 Task: Look for space in Jaral del Progreso, Mexico from 4th June, 2023 to 8th June, 2023 for 2 adults in price range Rs.8000 to Rs.16000. Place can be private room with 1  bedroom having 1 bed and 1 bathroom. Property type can be house, flat, guest house, hotel. Booking option can be shelf check-in. Required host language is English.
Action: Mouse moved to (490, 126)
Screenshot: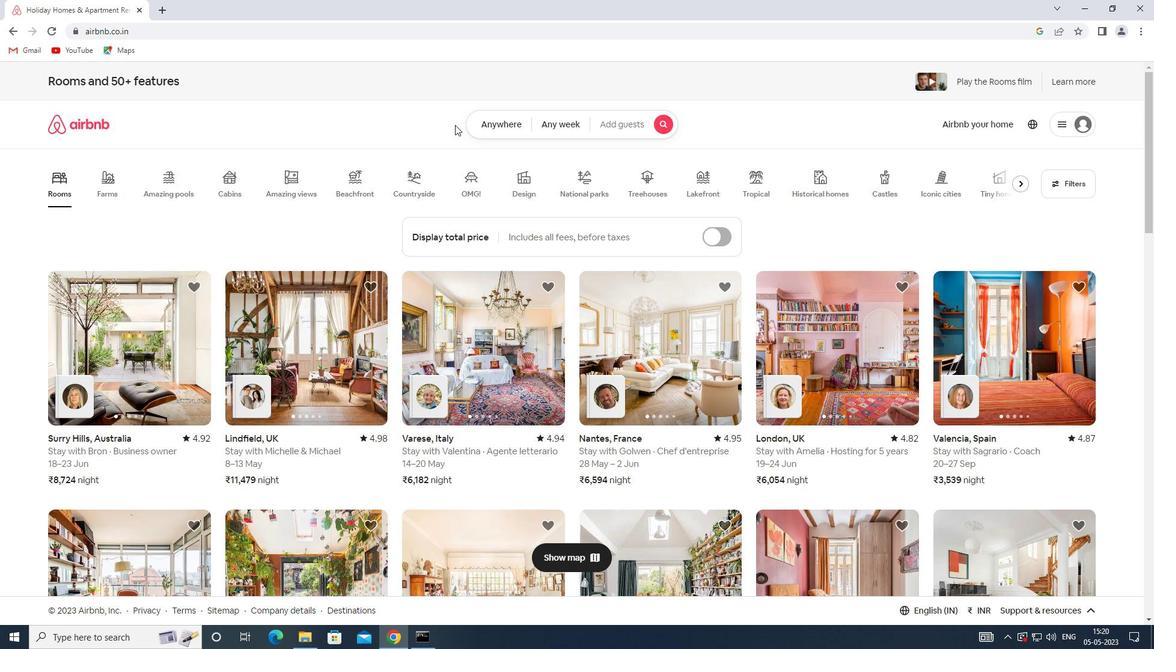 
Action: Mouse pressed left at (490, 126)
Screenshot: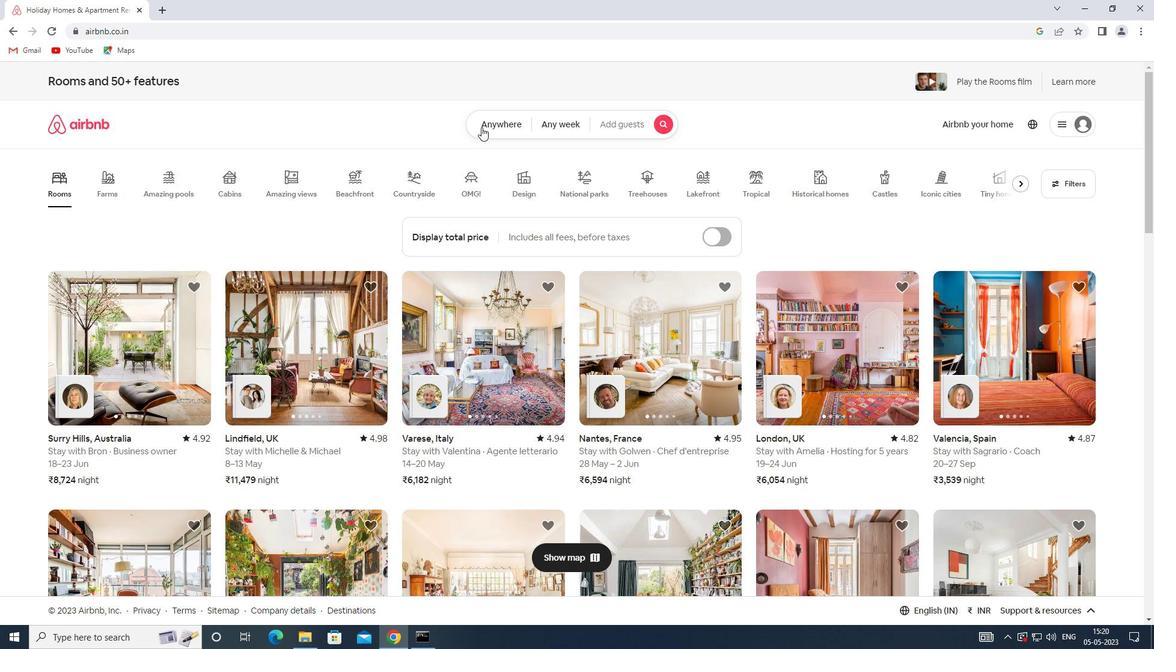 
Action: Mouse moved to (431, 164)
Screenshot: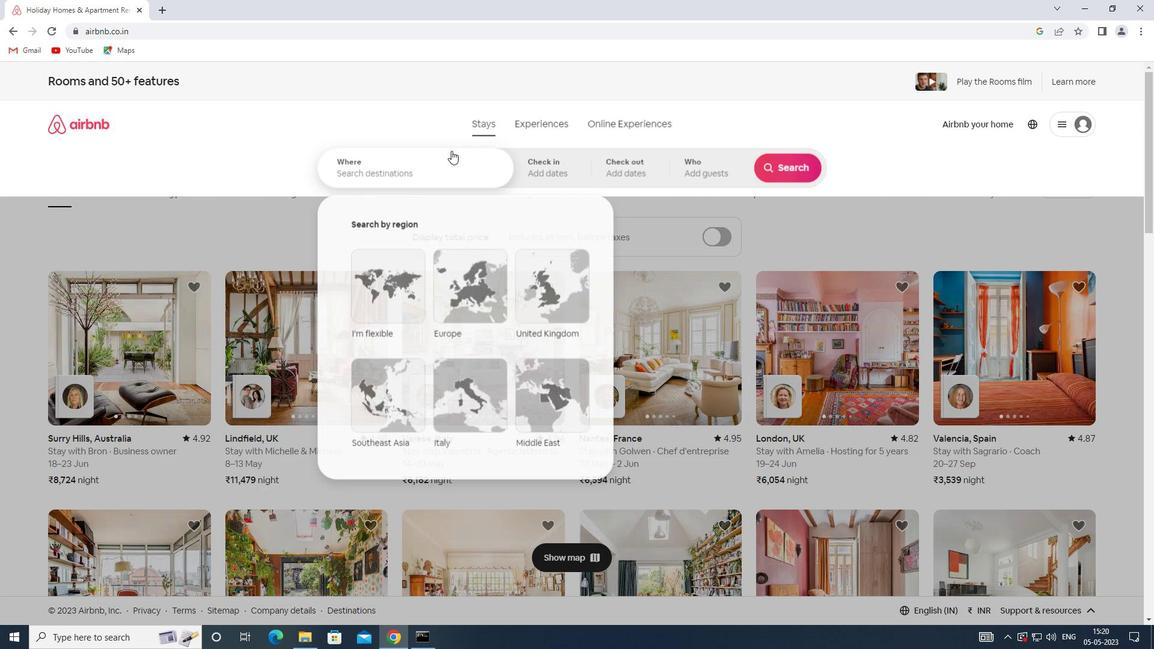 
Action: Mouse pressed left at (431, 164)
Screenshot: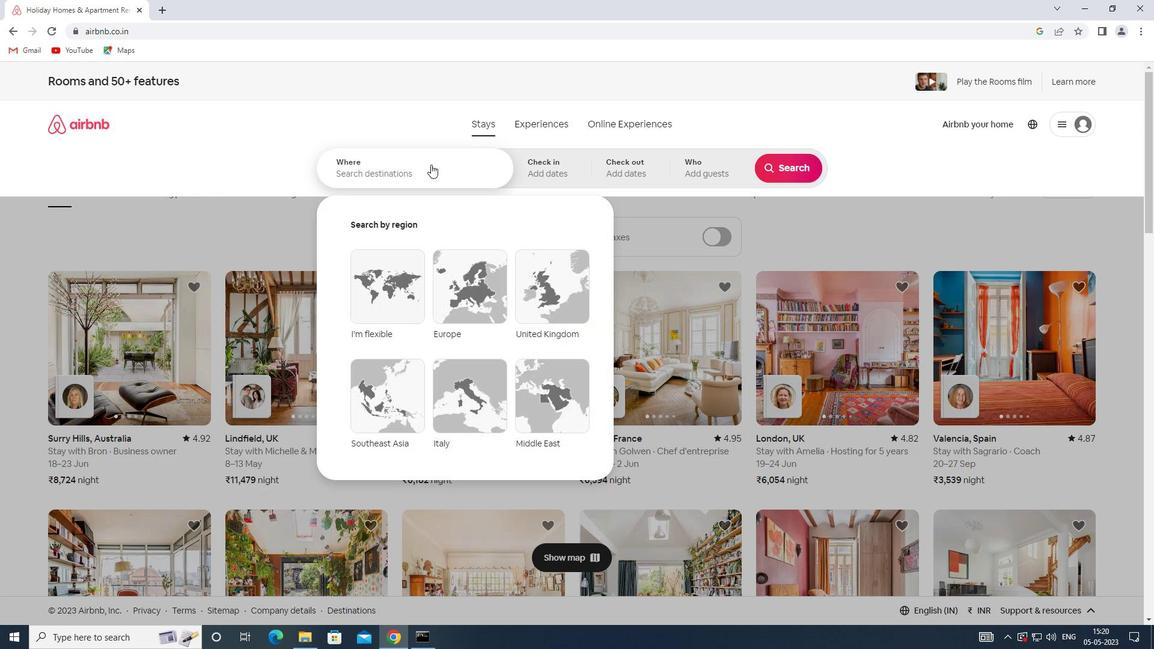 
Action: Key pressed <Key.shift><Key.shift><Key.shift><Key.shift><Key.shift><Key.shift><Key.shift><Key.shift><Key.shift><Key.shift><Key.shift><Key.shift><Key.shift><Key.shift><Key.shift><Key.shift><Key.shift><Key.shift><Key.shift><Key.shift><Key.shift><Key.shift><Key.shift><Key.shift><Key.shift><Key.shift><Key.shift><Key.shift><Key.shift><Key.shift><Key.shift><Key.shift><Key.shift><Key.shift><Key.shift><Key.shift><Key.shift><Key.shift><Key.shift><Key.shift><Key.shift><Key.shift><Key.shift><Key.shift><Key.shift><Key.shift><Key.shift><Key.shift><Key.shift><Key.shift><Key.shift><Key.shift><Key.shift><Key.shift><Key.shift><Key.shift><Key.shift><Key.shift><Key.shift><Key.shift><Key.shift><Key.shift><Key.shift><Key.shift><Key.shift><Key.shift><Key.shift><Key.shift><Key.shift>SPACE<Key.space>IN<Key.space><Key.shift>JARAL<Key.space>DEL<Key.space><Key.shift>PROGRESO,<Key.shift>MEXICO
Screenshot: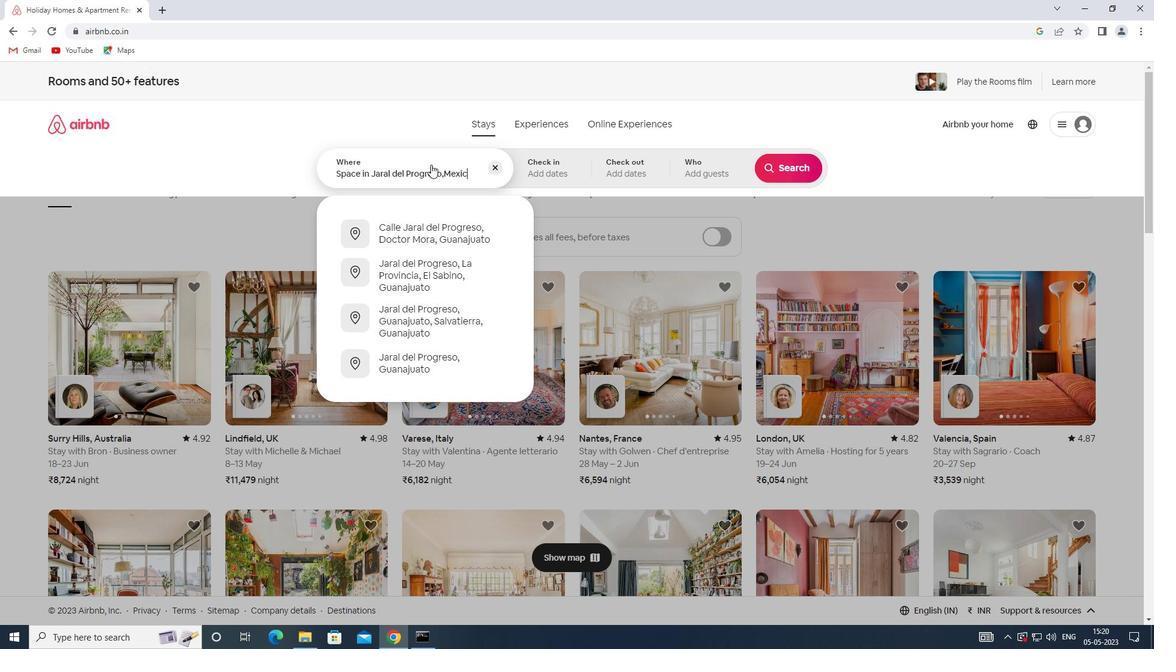 
Action: Mouse moved to (534, 166)
Screenshot: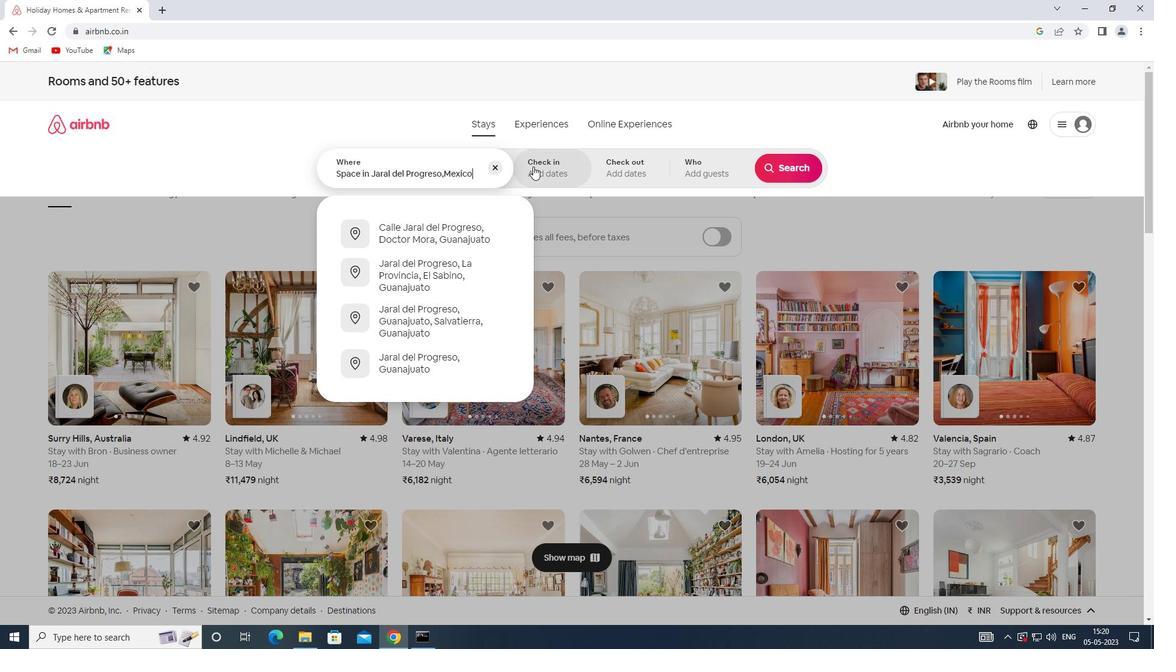 
Action: Mouse pressed left at (534, 166)
Screenshot: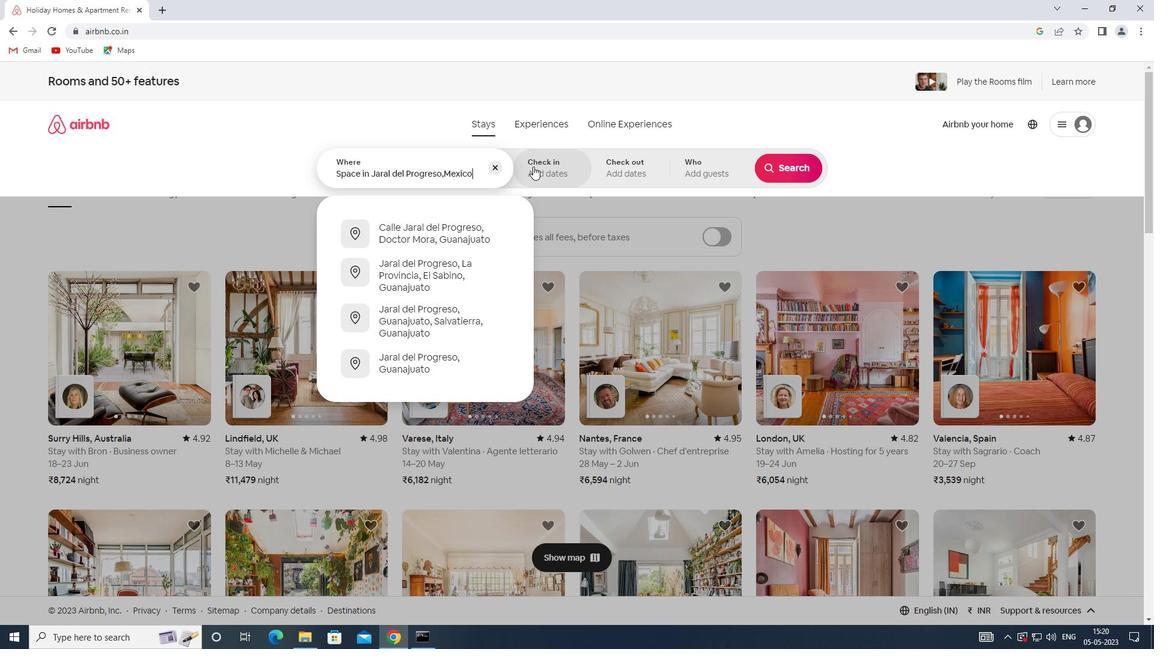 
Action: Mouse moved to (600, 343)
Screenshot: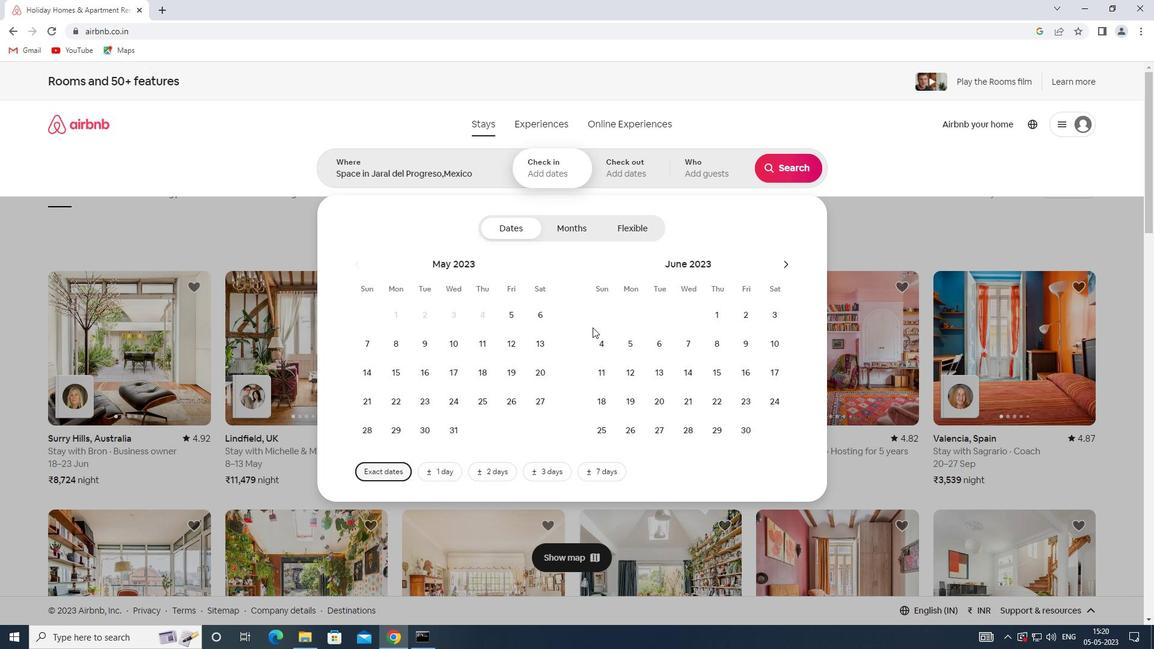 
Action: Mouse pressed left at (600, 343)
Screenshot: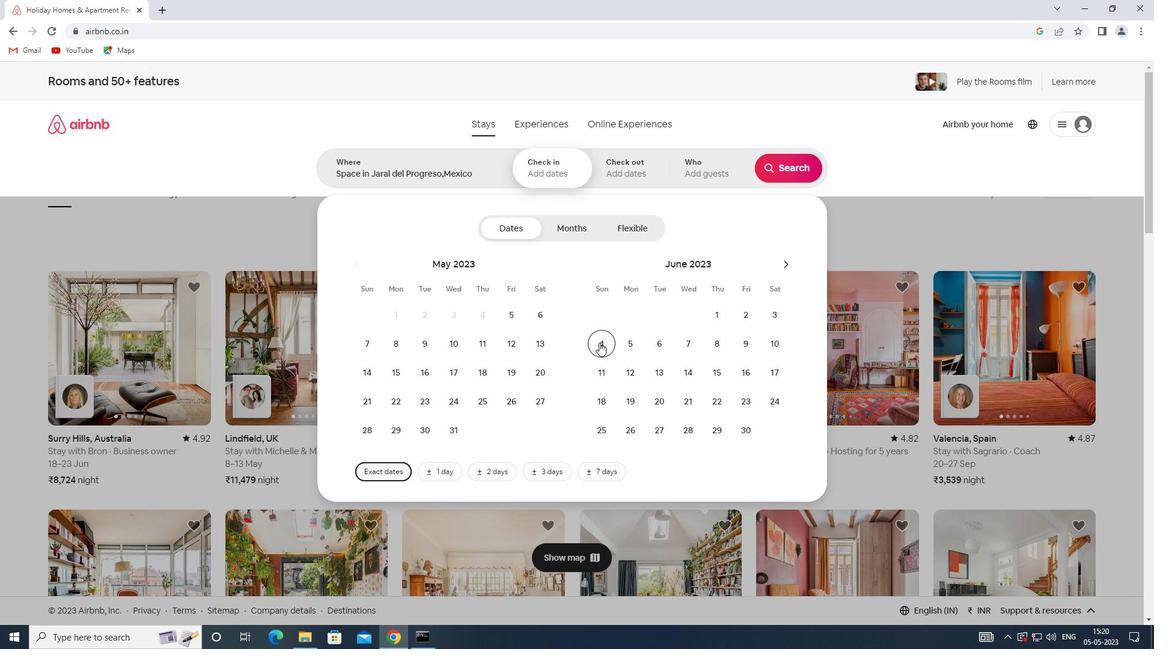 
Action: Mouse moved to (721, 341)
Screenshot: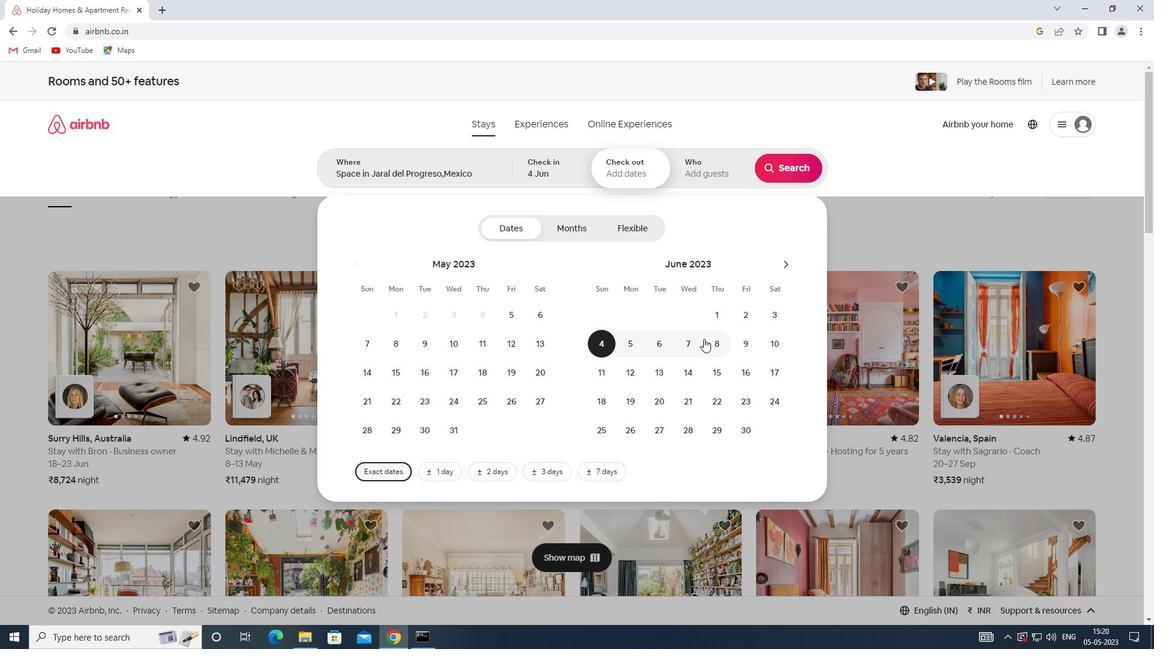 
Action: Mouse pressed left at (721, 341)
Screenshot: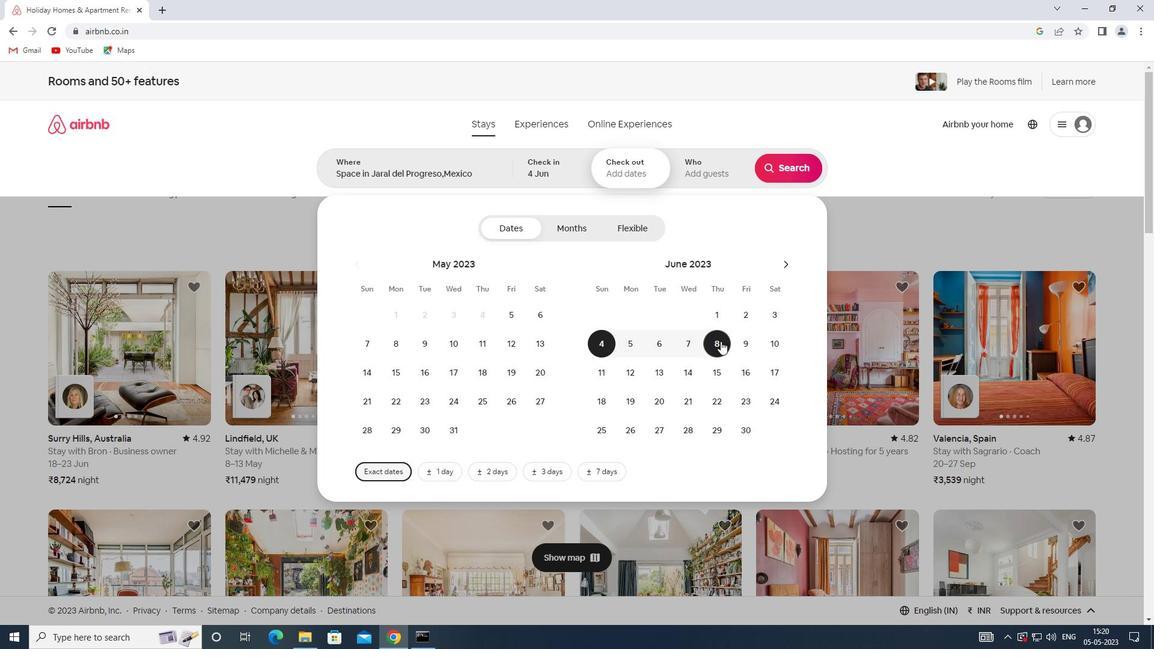 
Action: Mouse moved to (706, 170)
Screenshot: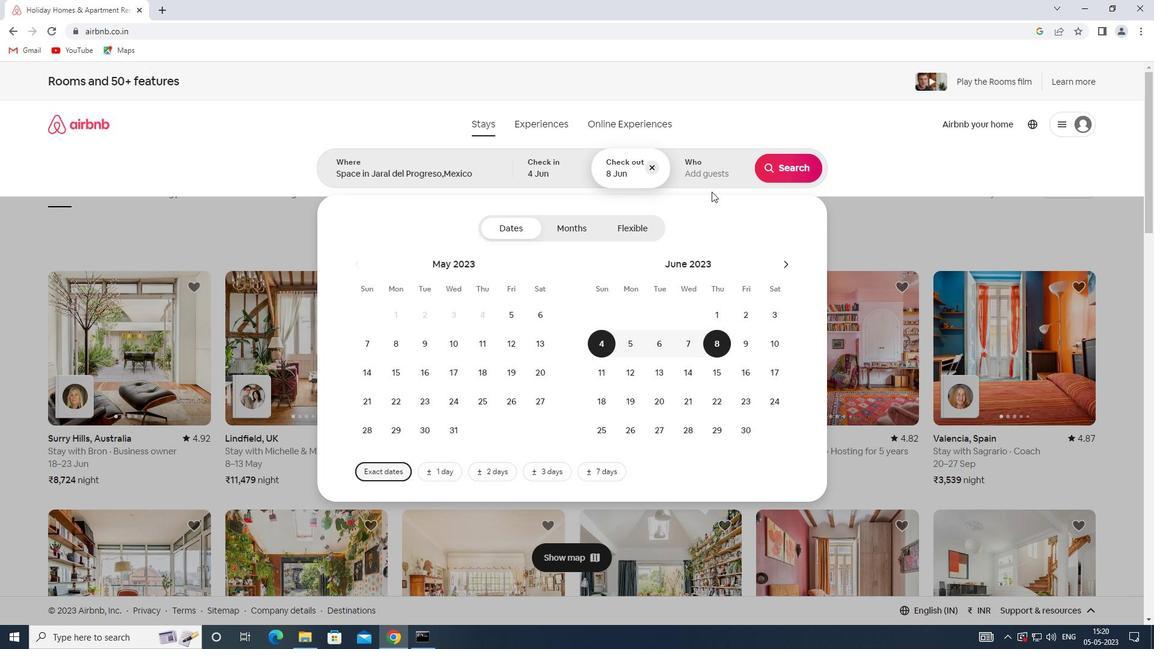 
Action: Mouse pressed left at (706, 170)
Screenshot: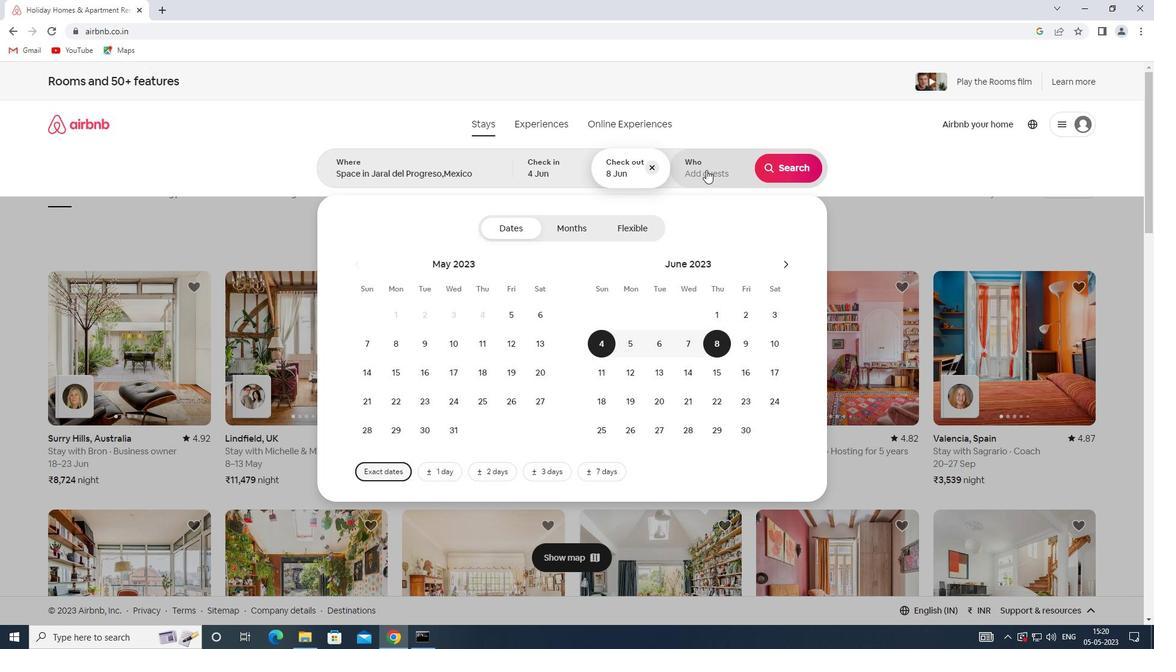 
Action: Mouse moved to (790, 234)
Screenshot: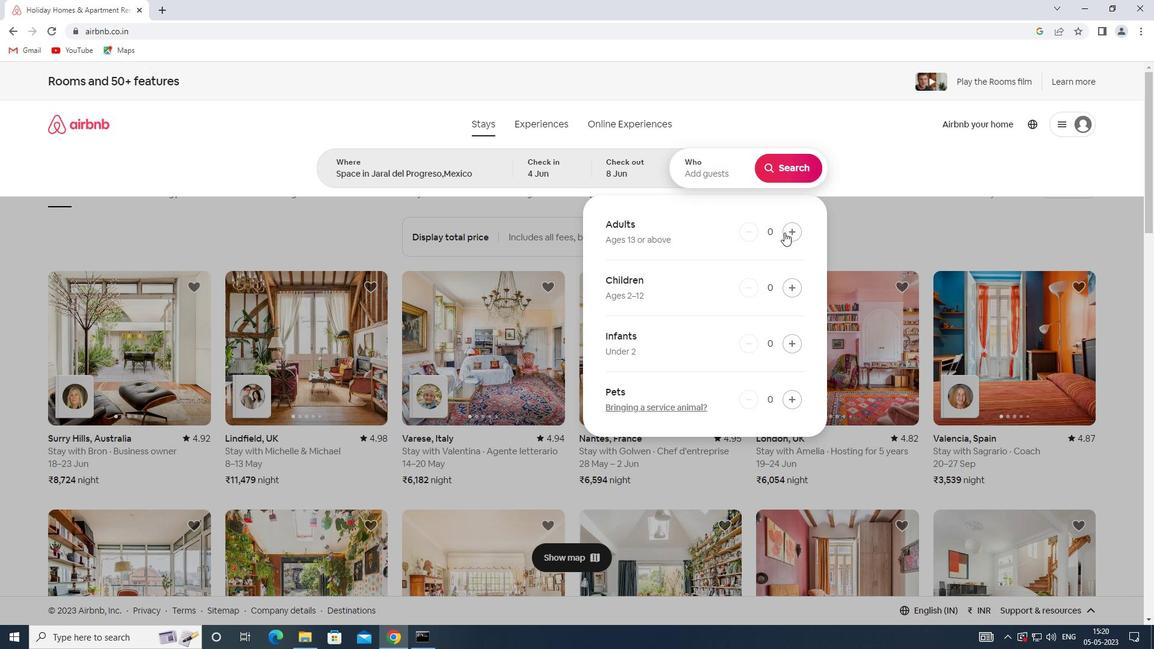 
Action: Mouse pressed left at (790, 234)
Screenshot: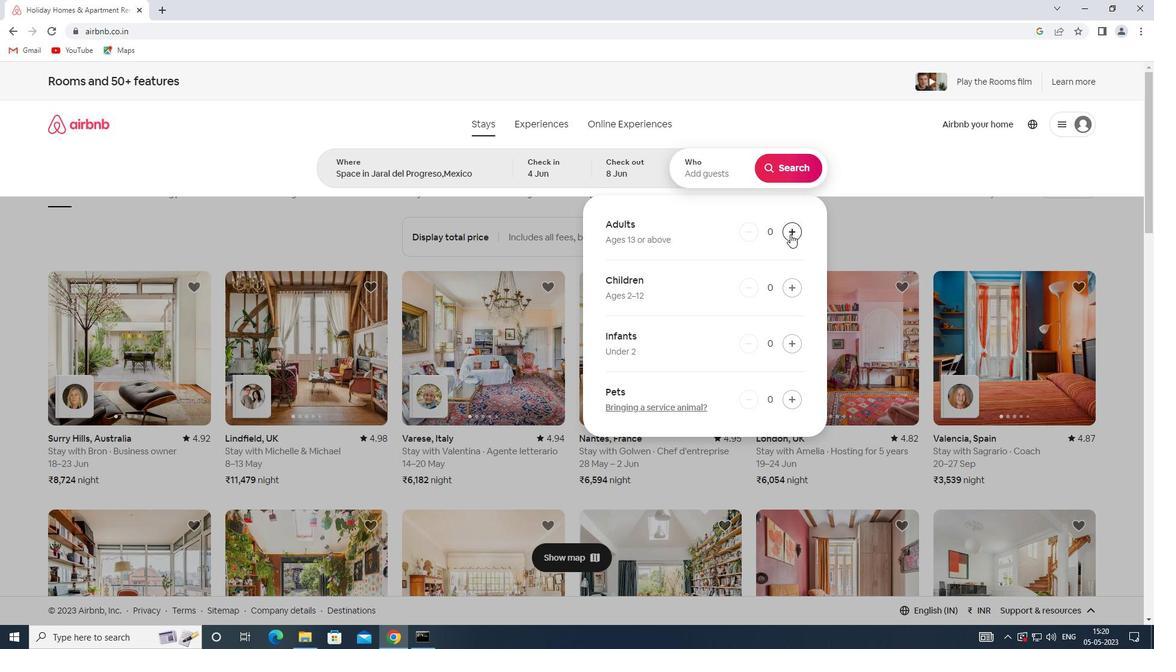 
Action: Mouse pressed left at (790, 234)
Screenshot: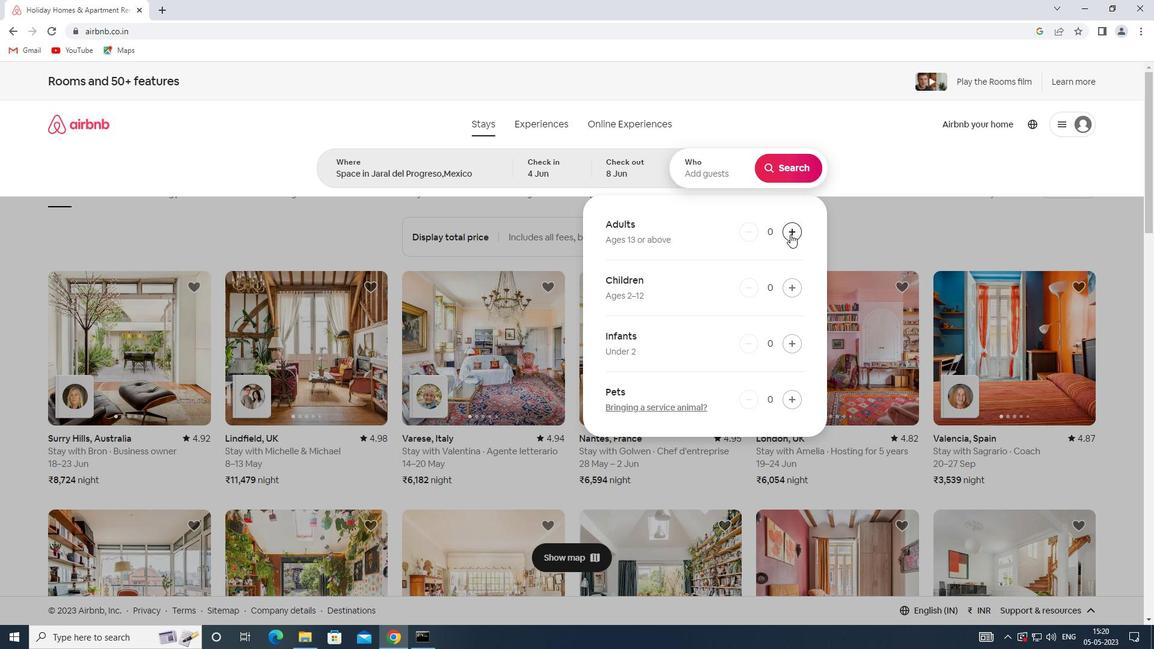
Action: Mouse moved to (802, 164)
Screenshot: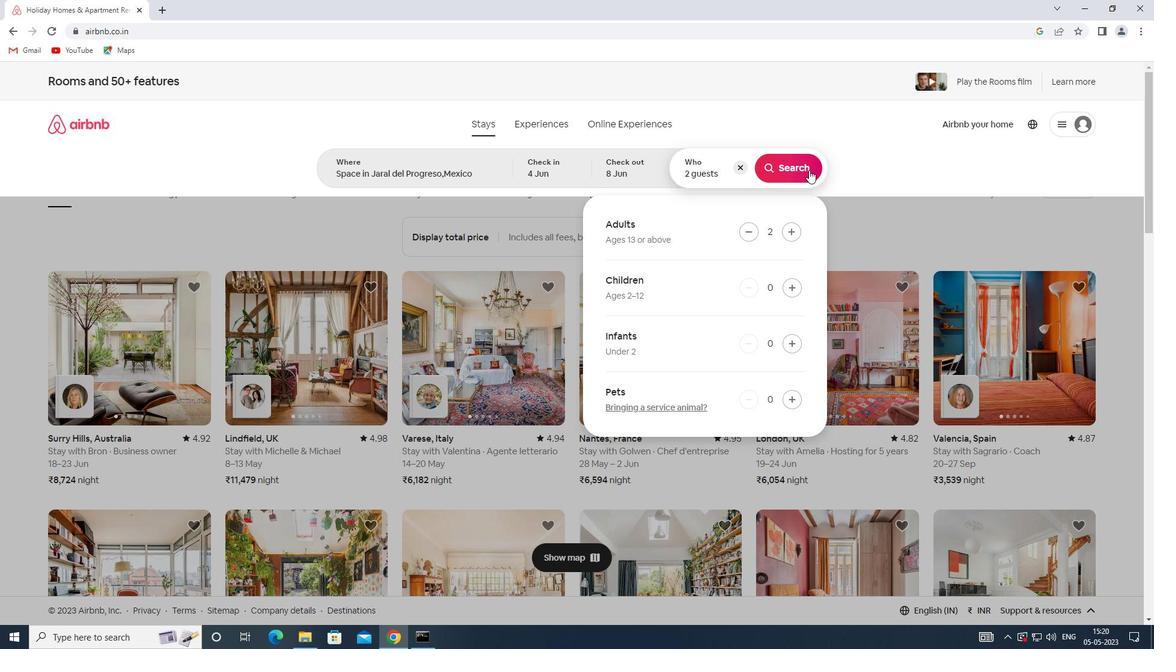
Action: Mouse pressed left at (802, 164)
Screenshot: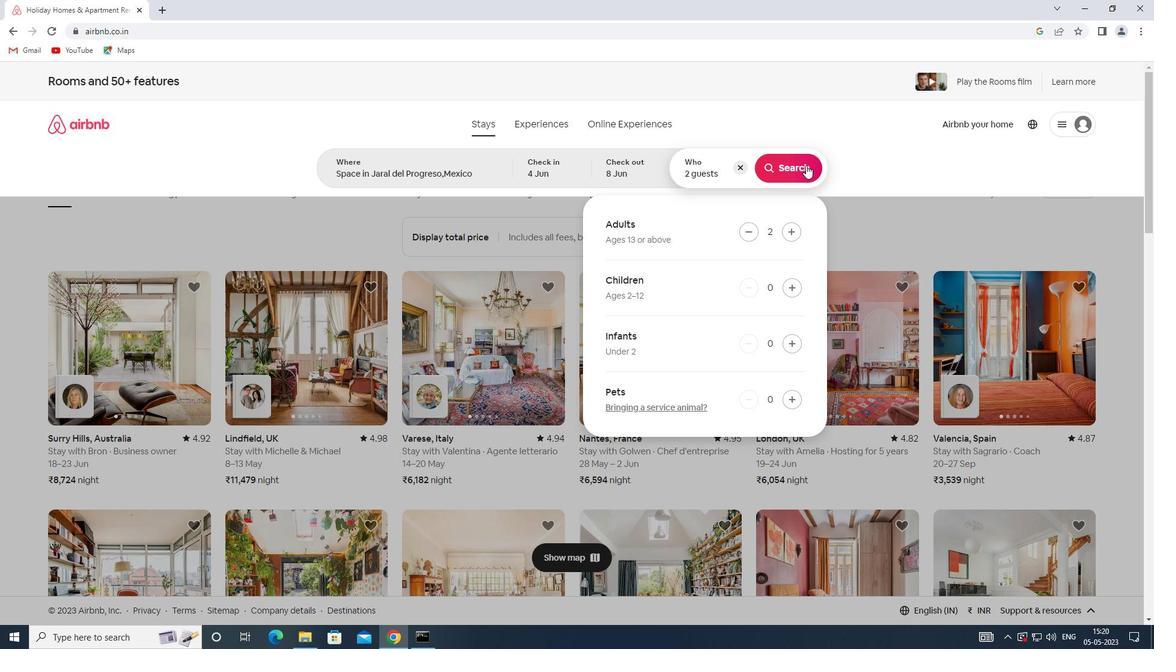 
Action: Mouse moved to (1099, 130)
Screenshot: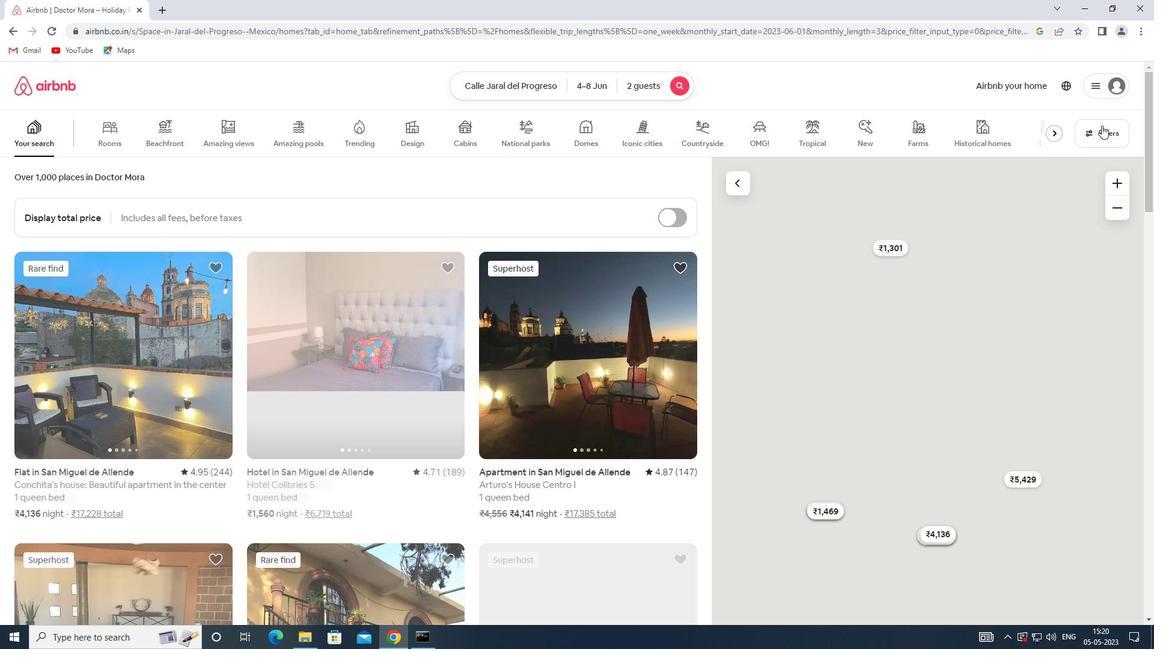 
Action: Mouse pressed left at (1099, 130)
Screenshot: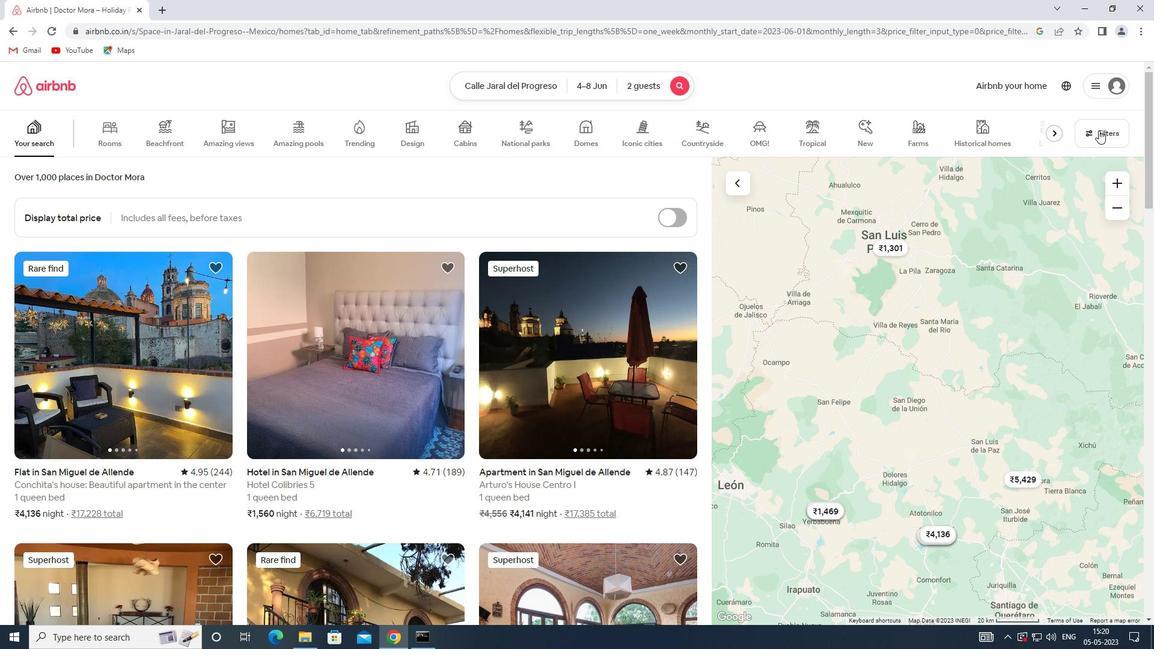 
Action: Mouse moved to (415, 431)
Screenshot: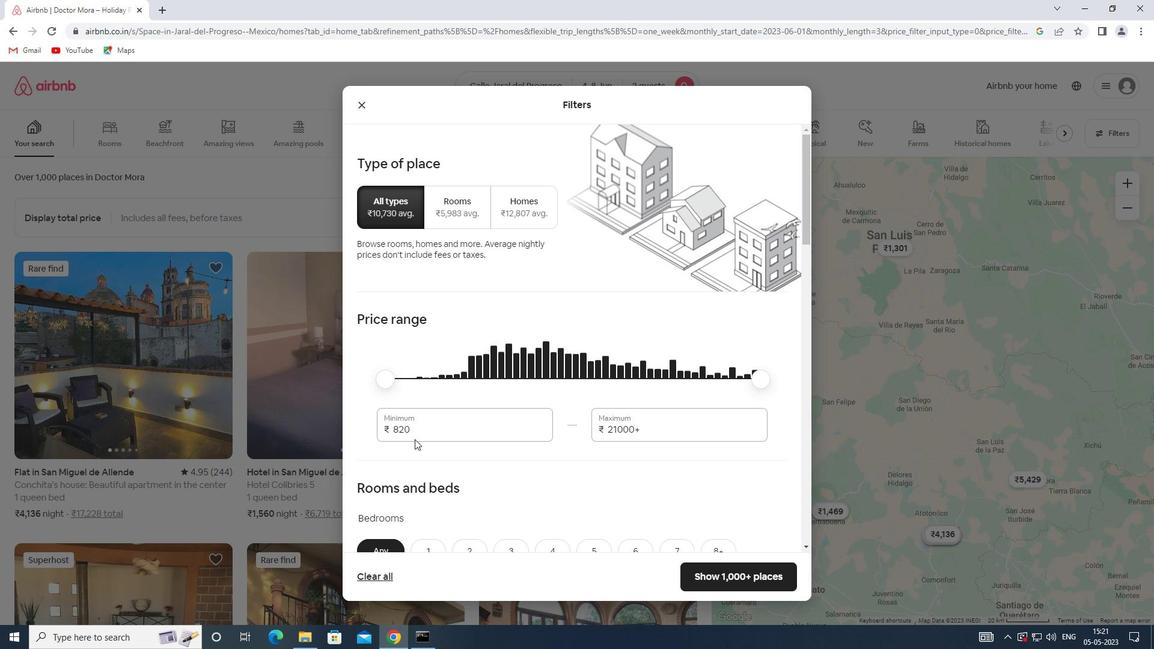 
Action: Mouse pressed left at (415, 431)
Screenshot: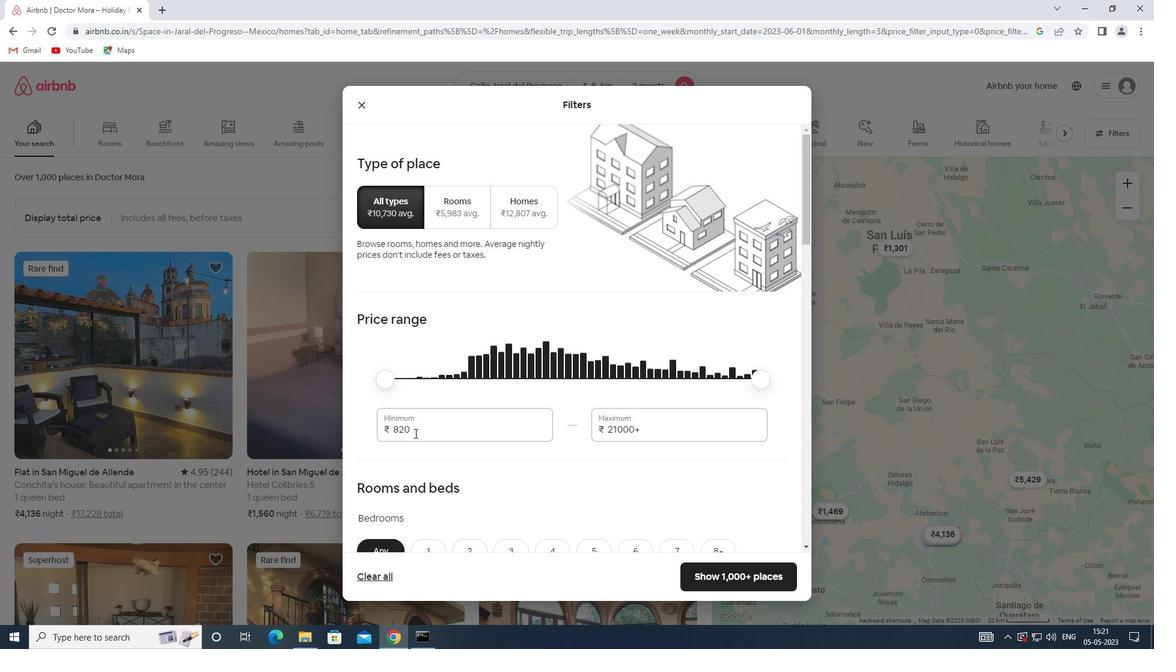
Action: Mouse moved to (391, 427)
Screenshot: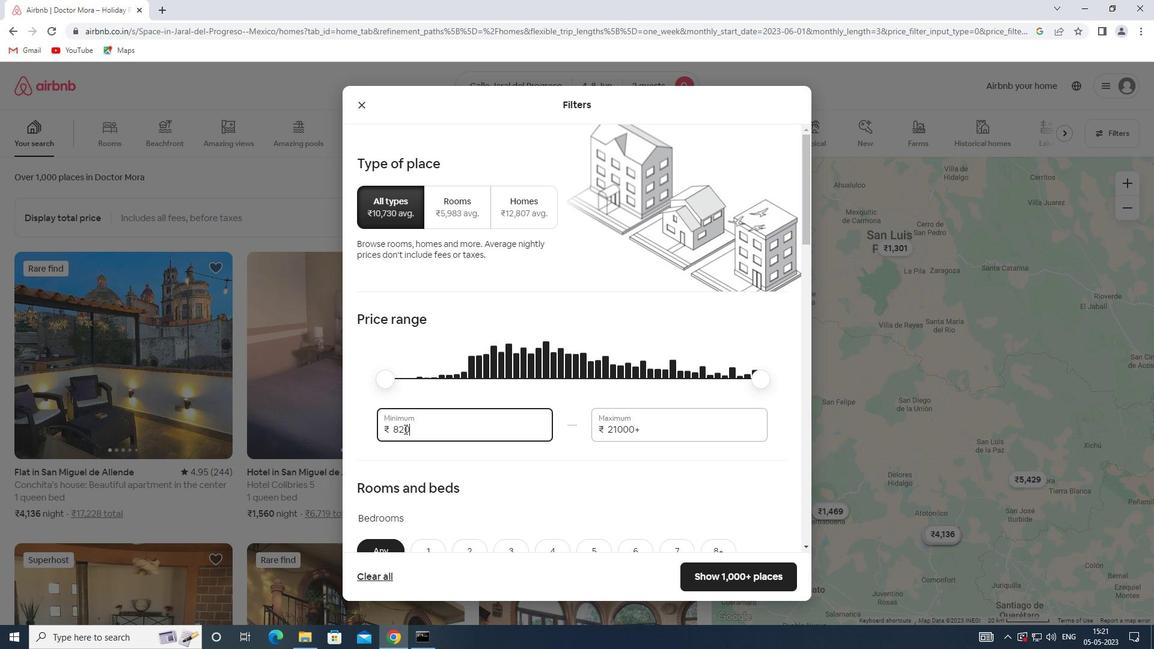 
Action: Key pressed 8000
Screenshot: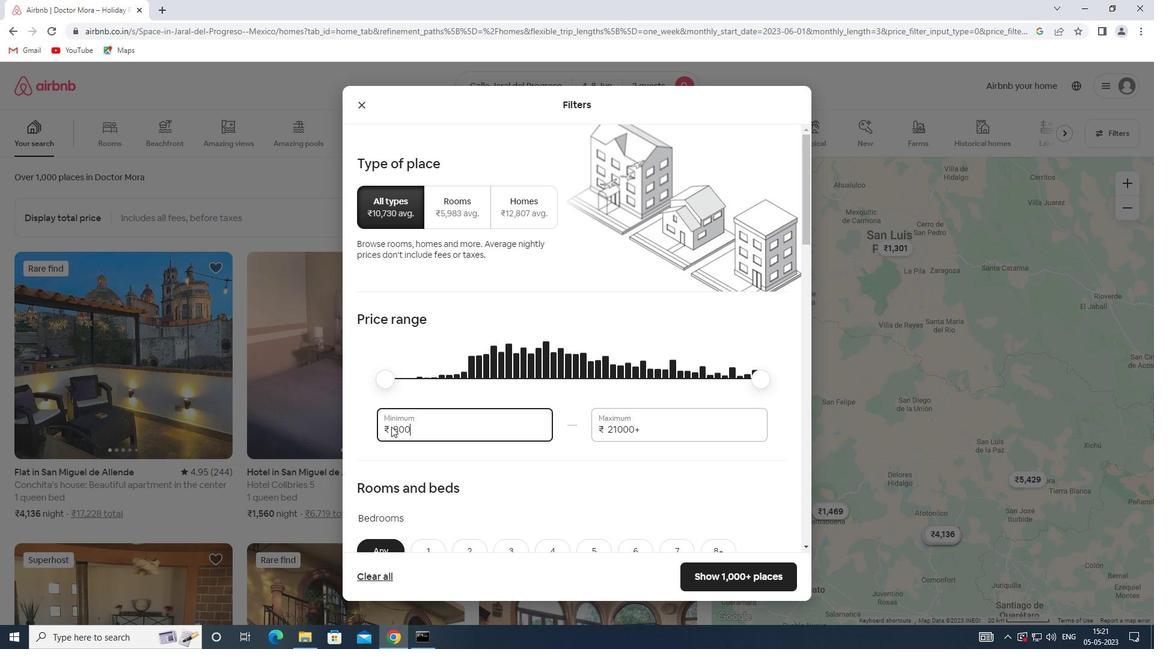 
Action: Mouse moved to (655, 428)
Screenshot: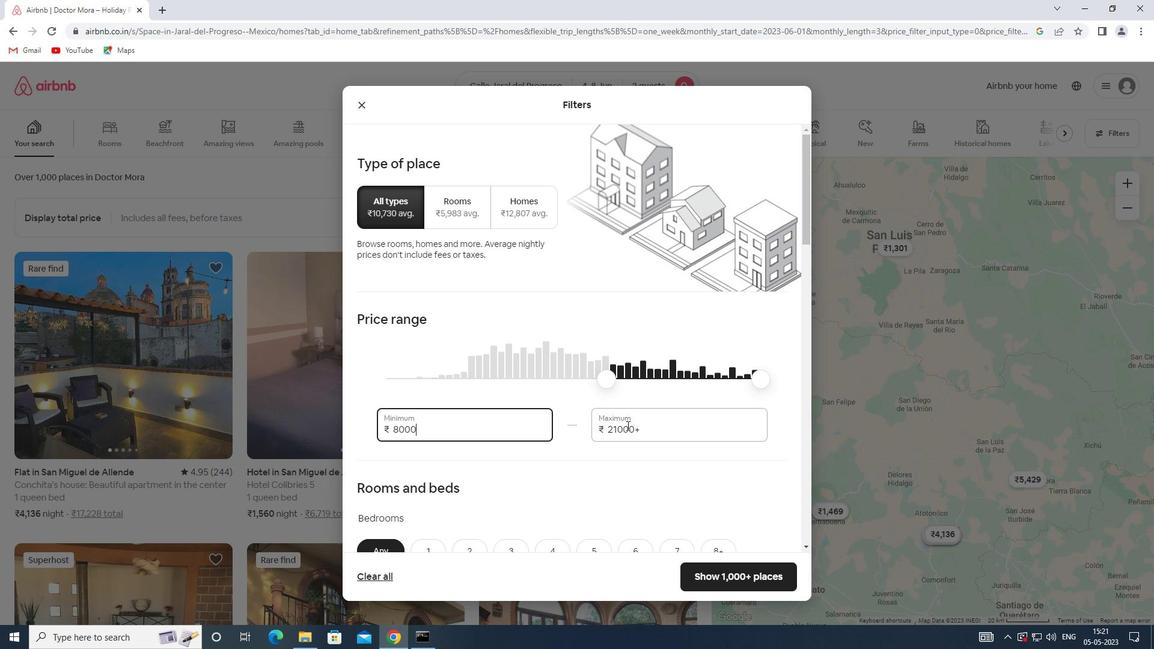 
Action: Mouse pressed left at (655, 428)
Screenshot: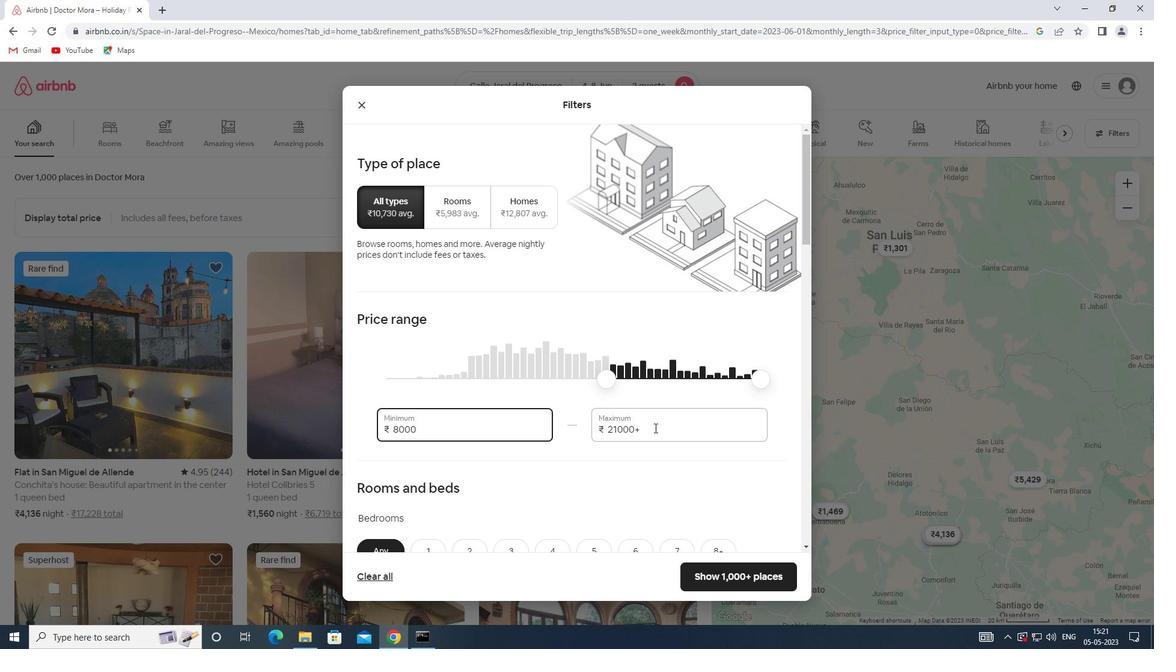 
Action: Mouse moved to (574, 434)
Screenshot: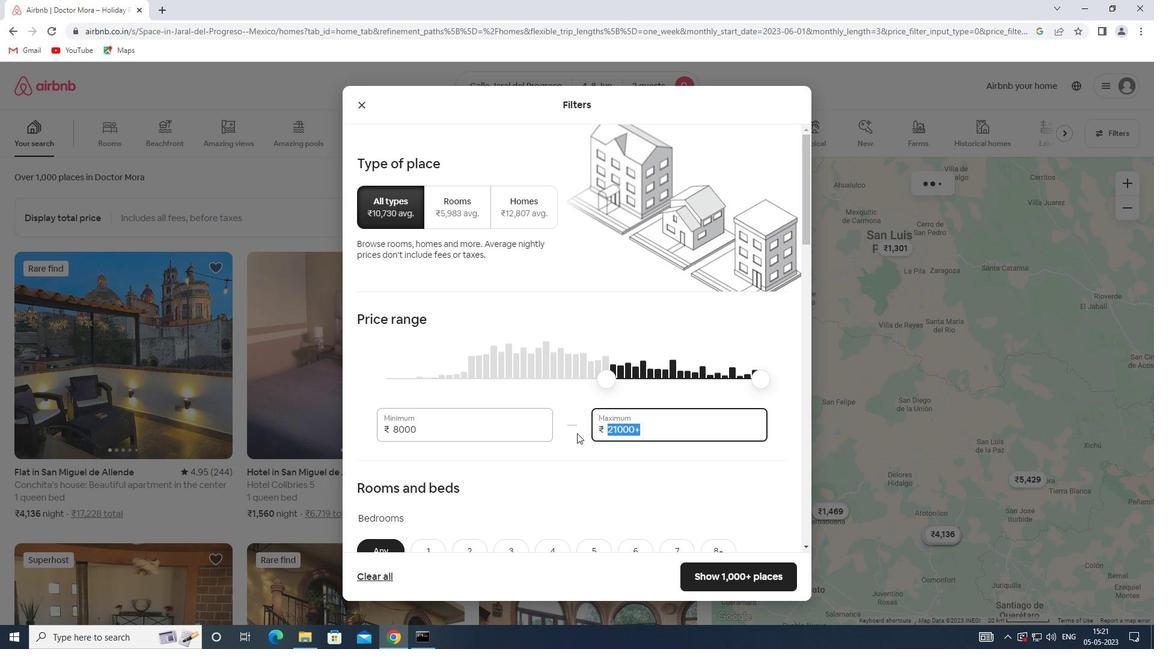 
Action: Key pressed 16000
Screenshot: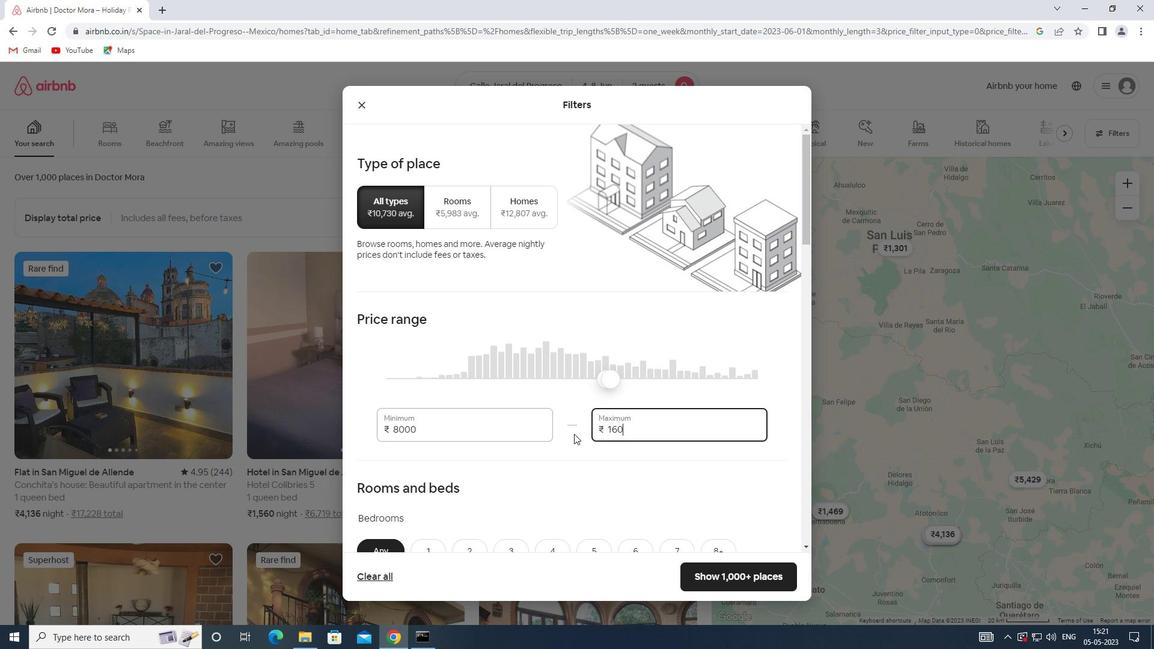 
Action: Mouse moved to (482, 381)
Screenshot: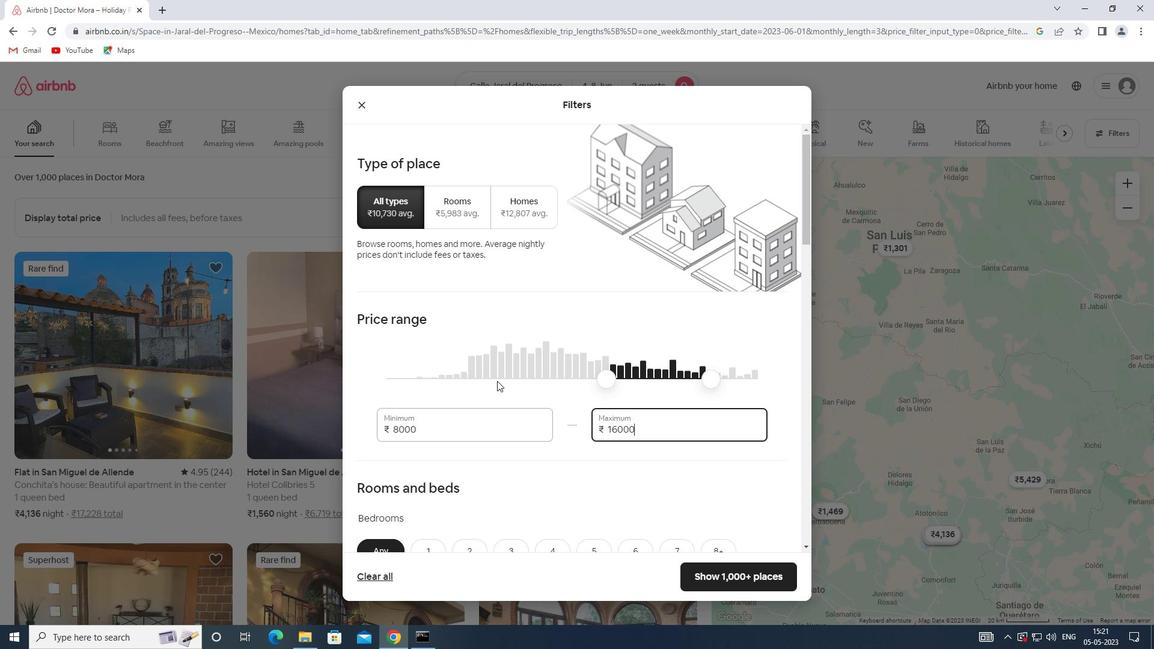 
Action: Mouse scrolled (482, 380) with delta (0, 0)
Screenshot: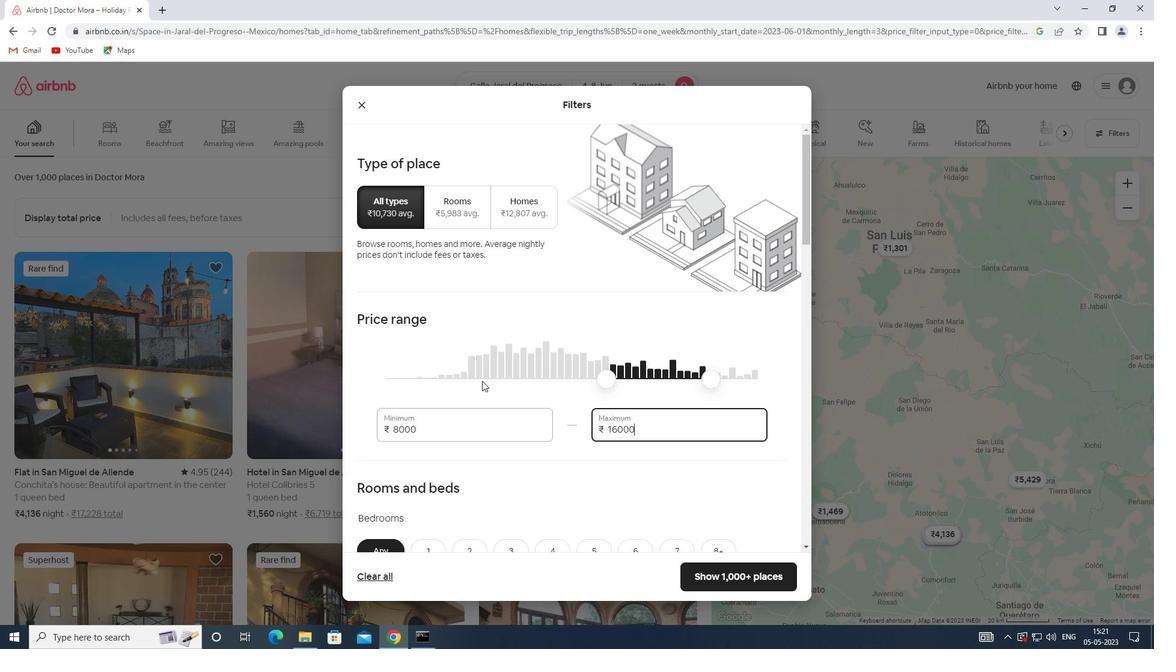 
Action: Mouse scrolled (482, 380) with delta (0, 0)
Screenshot: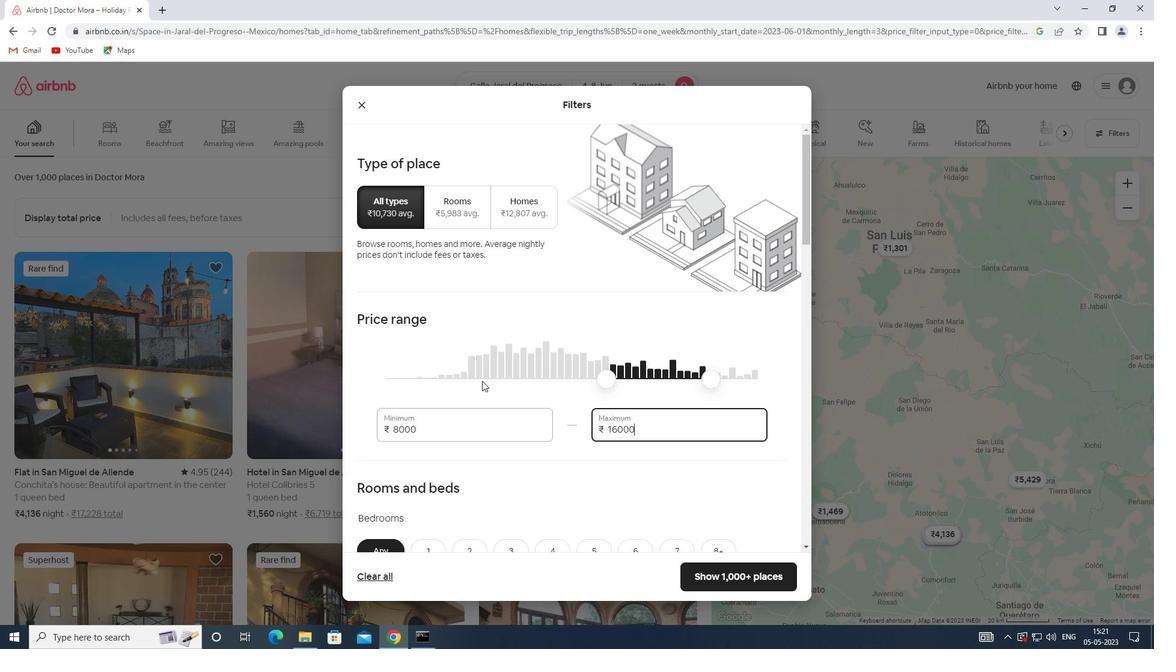 
Action: Mouse scrolled (482, 380) with delta (0, 0)
Screenshot: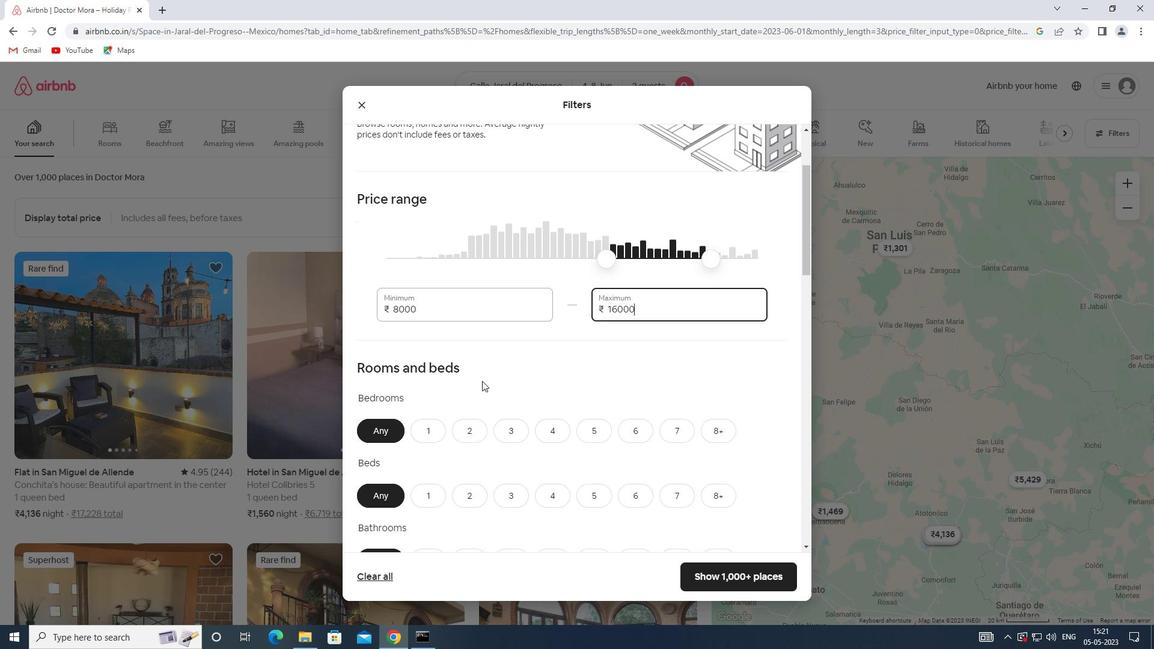 
Action: Mouse scrolled (482, 380) with delta (0, 0)
Screenshot: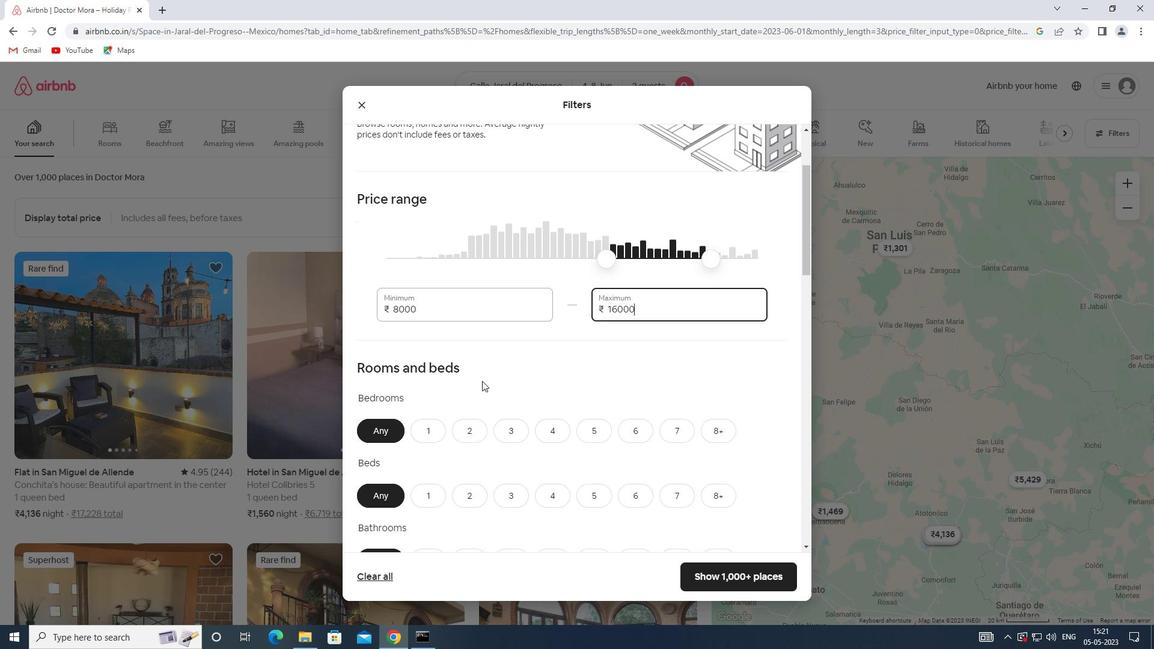 
Action: Mouse scrolled (482, 380) with delta (0, 0)
Screenshot: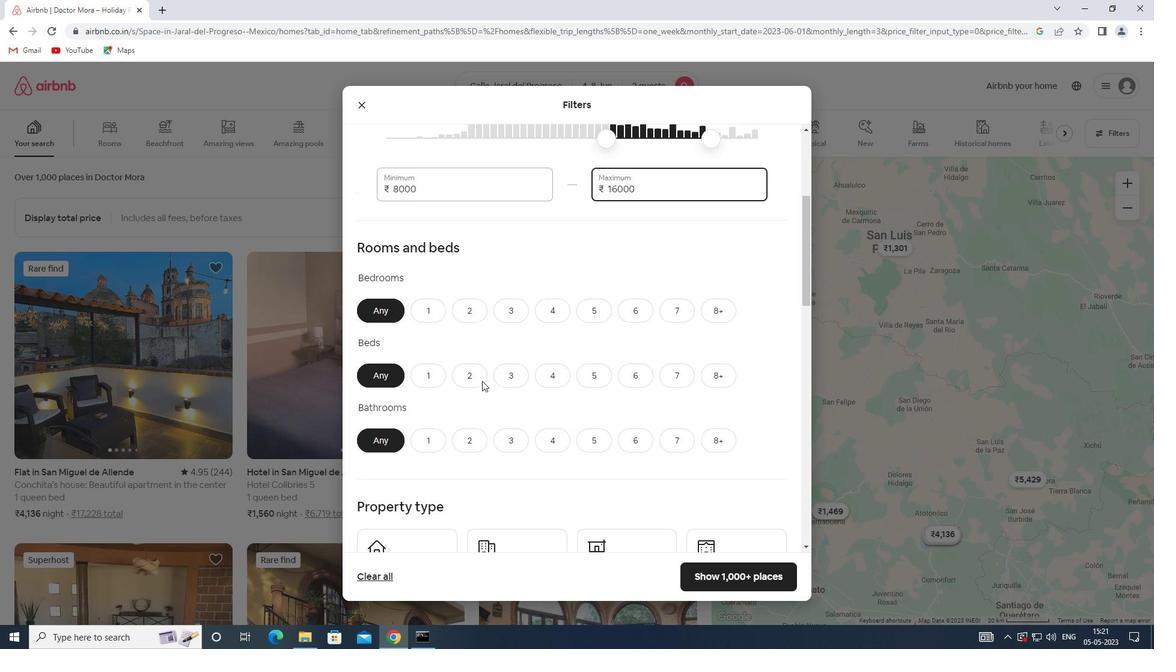 
Action: Mouse scrolled (482, 380) with delta (0, 0)
Screenshot: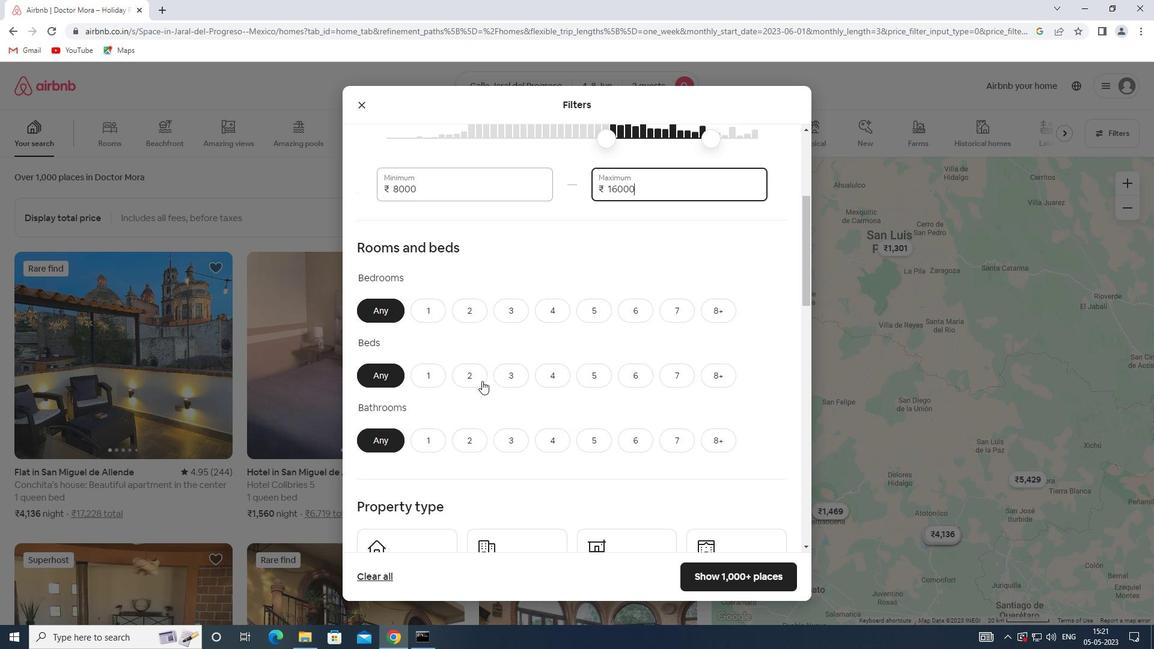 
Action: Mouse moved to (436, 191)
Screenshot: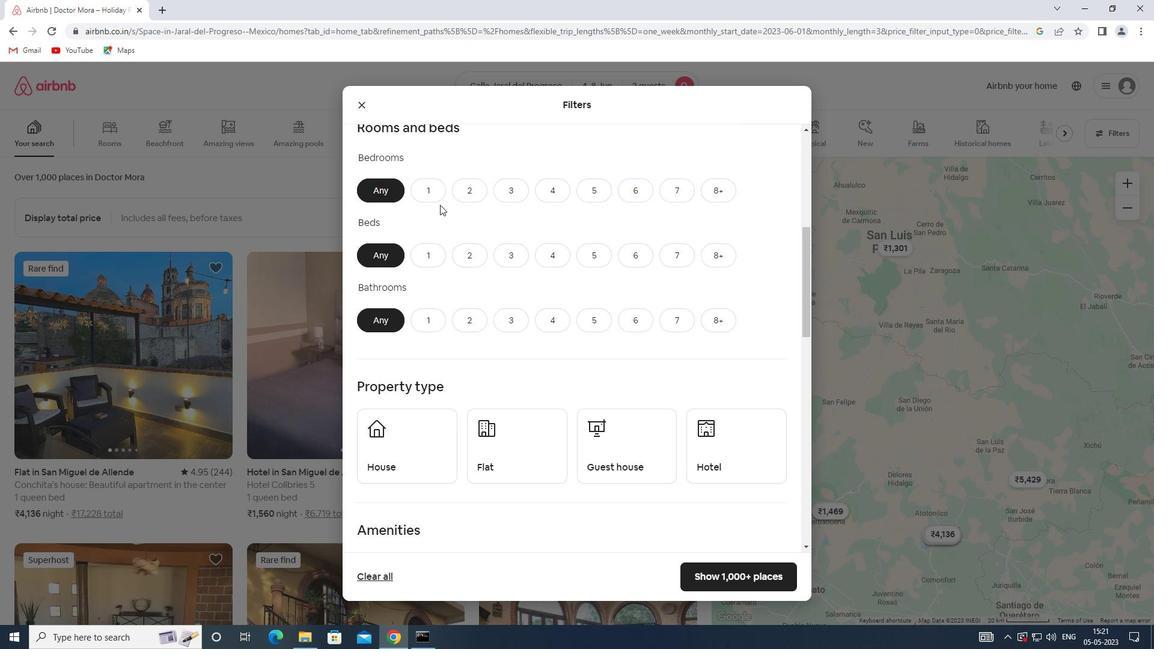 
Action: Mouse pressed left at (436, 191)
Screenshot: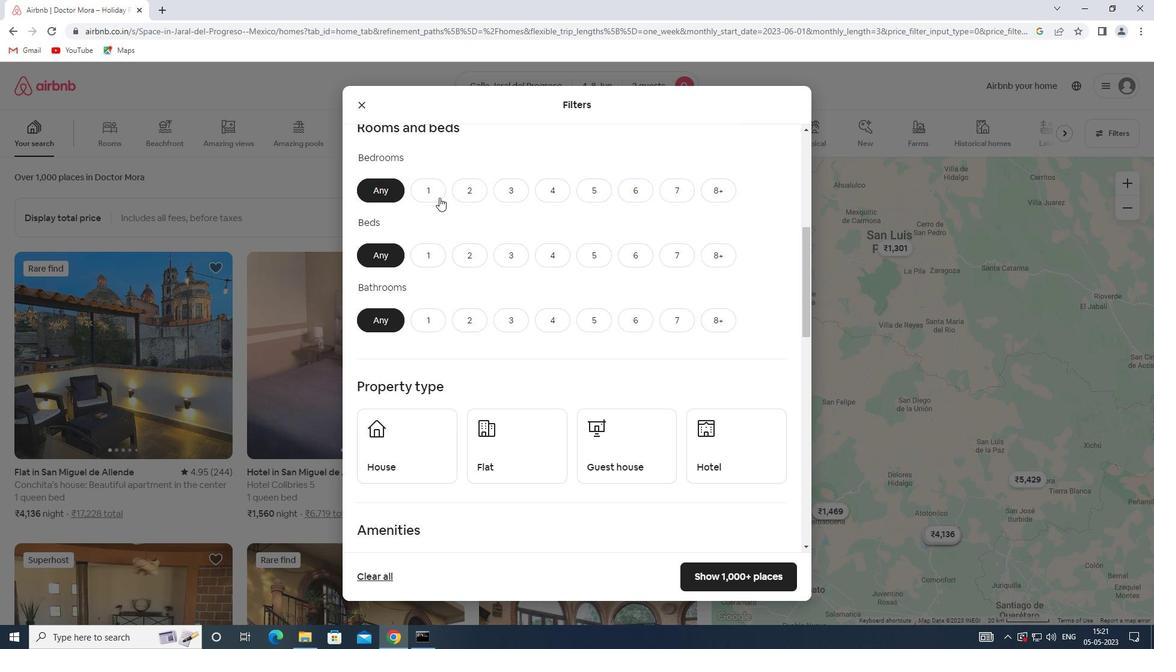 
Action: Mouse moved to (433, 250)
Screenshot: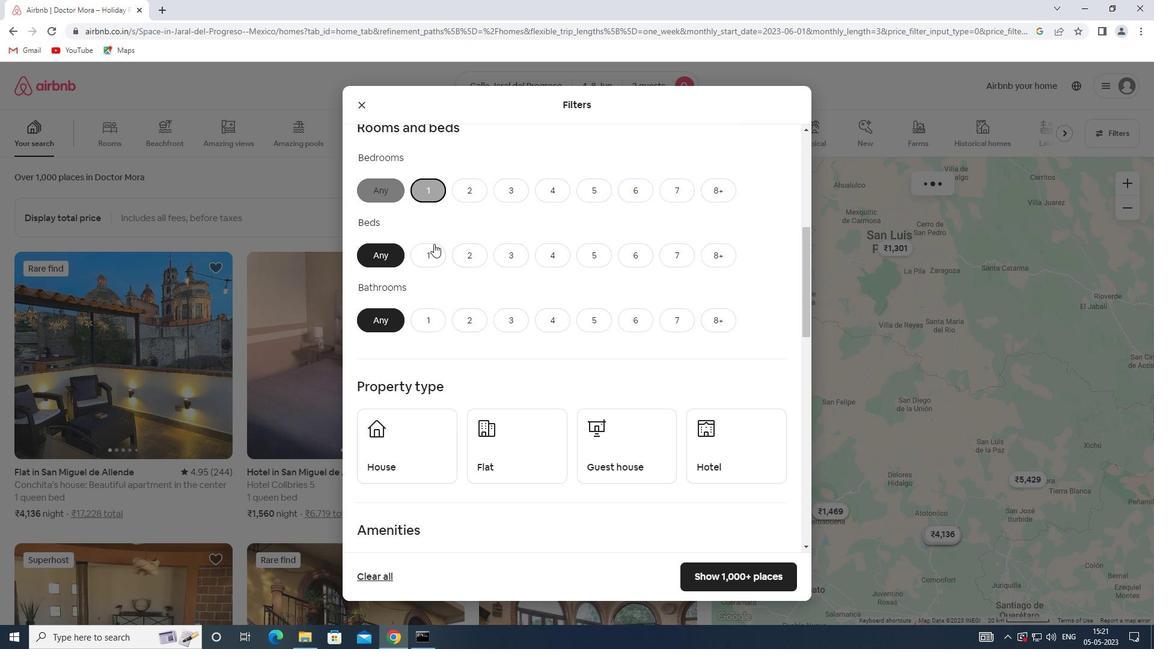 
Action: Mouse pressed left at (433, 250)
Screenshot: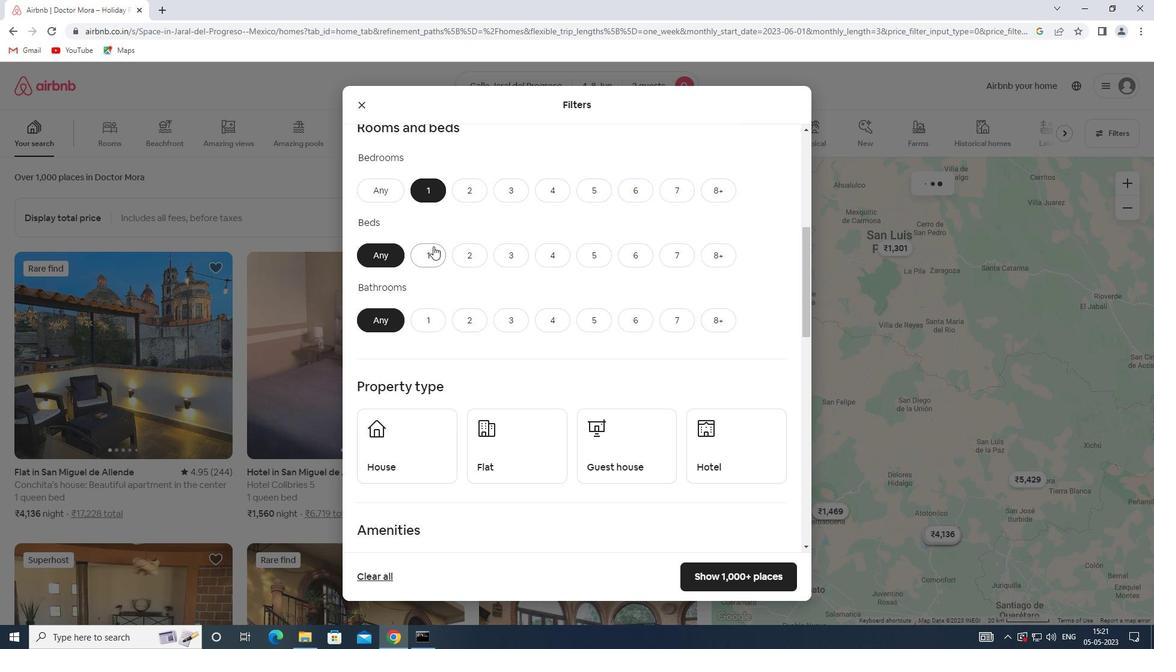 
Action: Mouse moved to (430, 323)
Screenshot: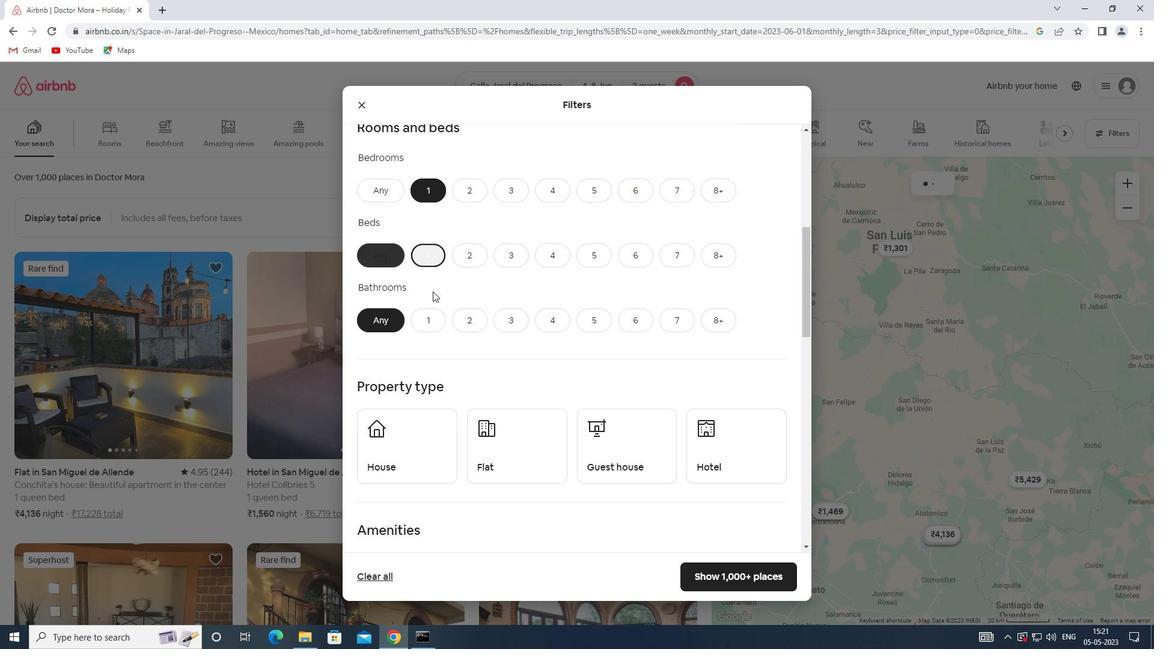 
Action: Mouse pressed left at (430, 323)
Screenshot: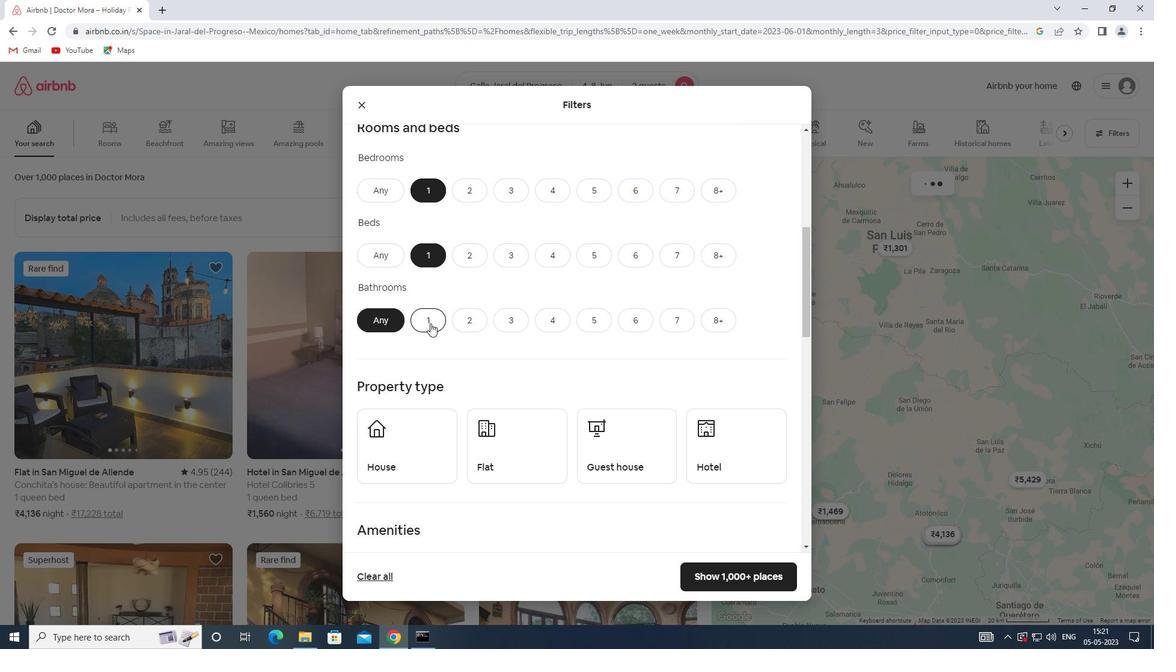 
Action: Mouse scrolled (430, 323) with delta (0, 0)
Screenshot: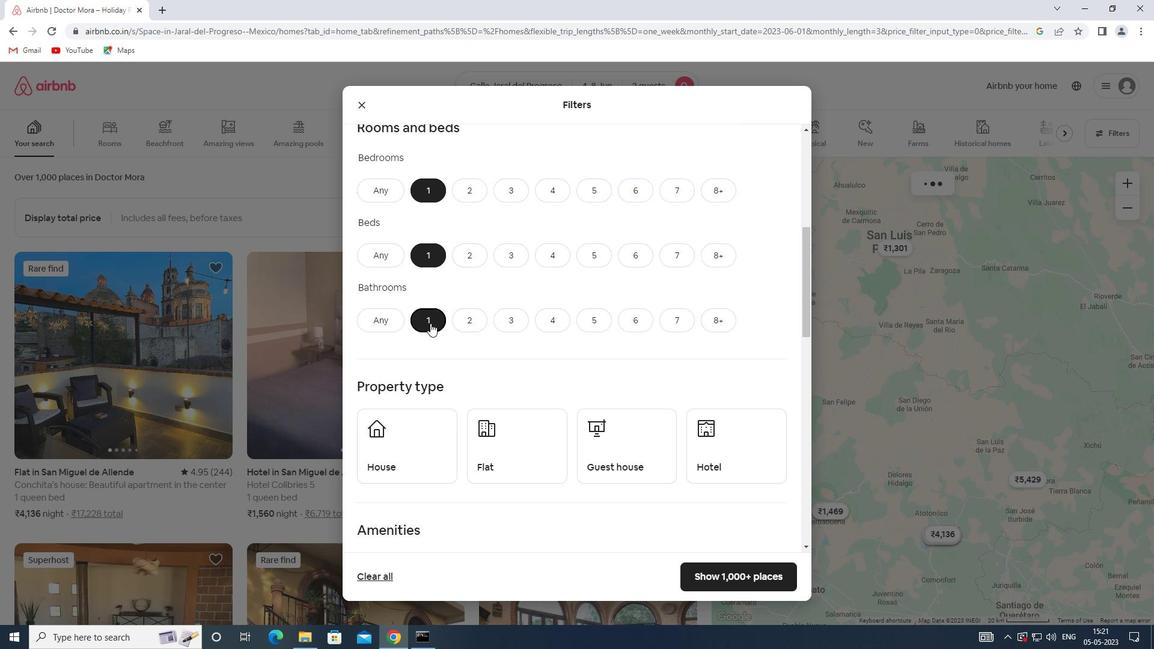 
Action: Mouse moved to (400, 364)
Screenshot: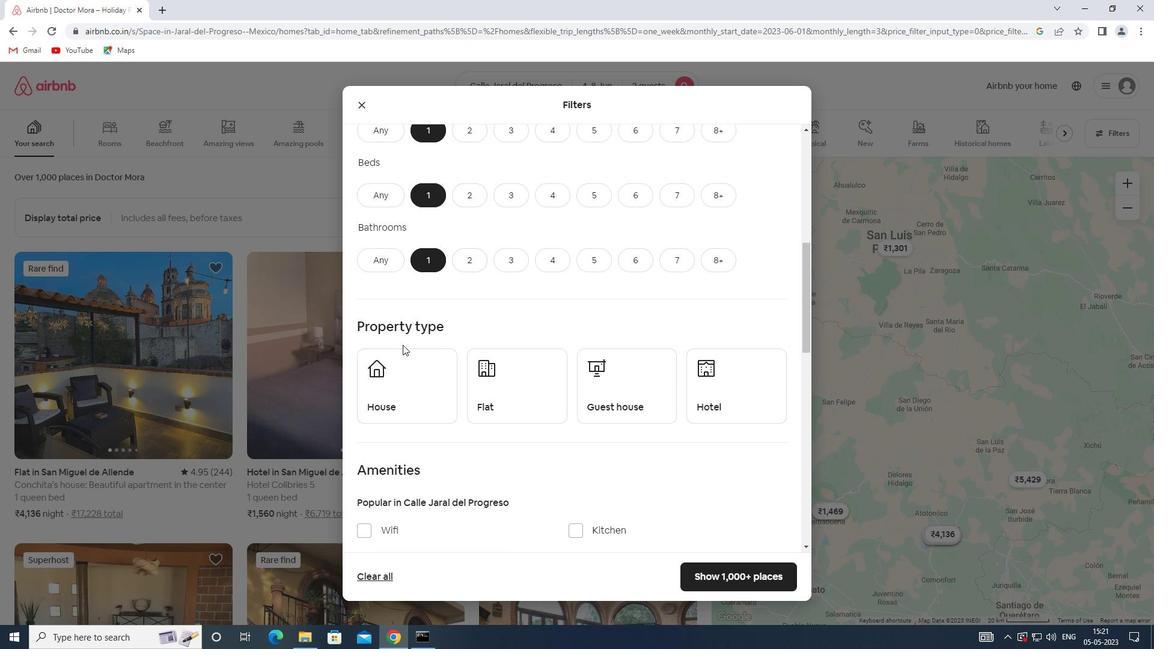 
Action: Mouse pressed left at (400, 364)
Screenshot: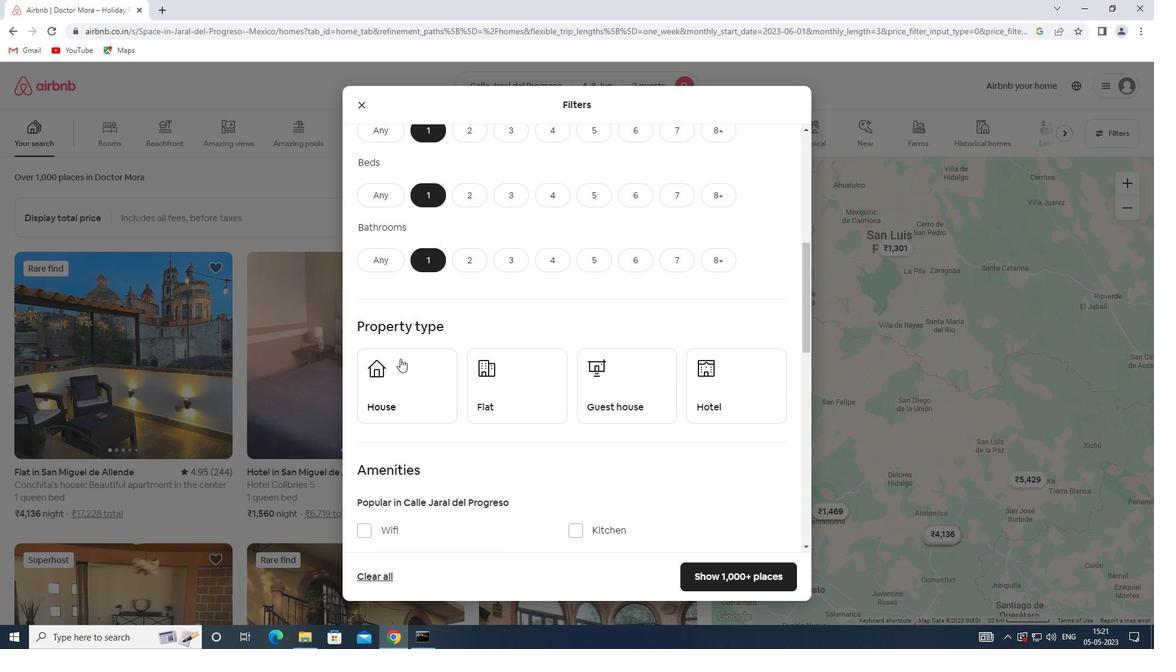 
Action: Mouse moved to (486, 378)
Screenshot: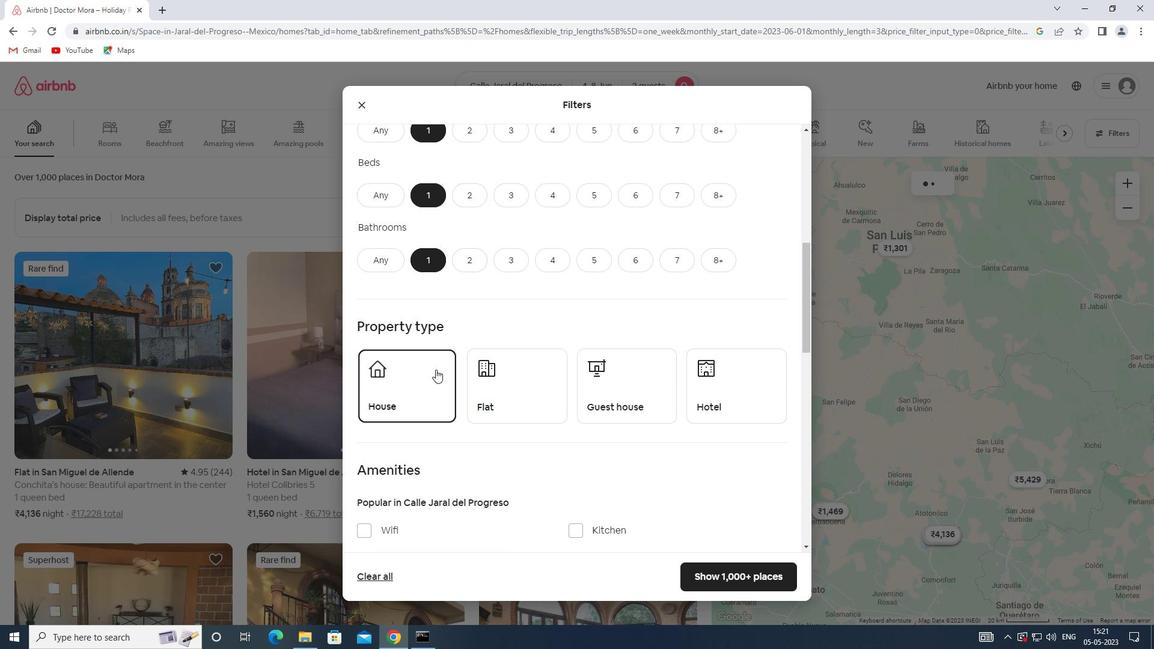 
Action: Mouse pressed left at (486, 378)
Screenshot: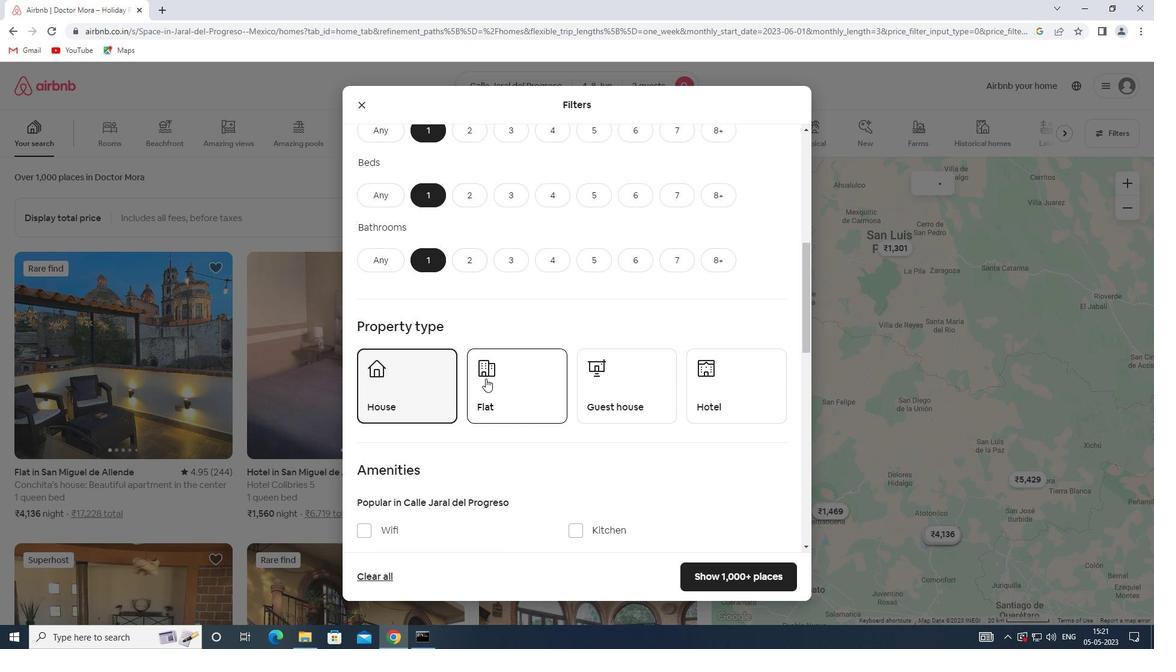 
Action: Mouse moved to (644, 395)
Screenshot: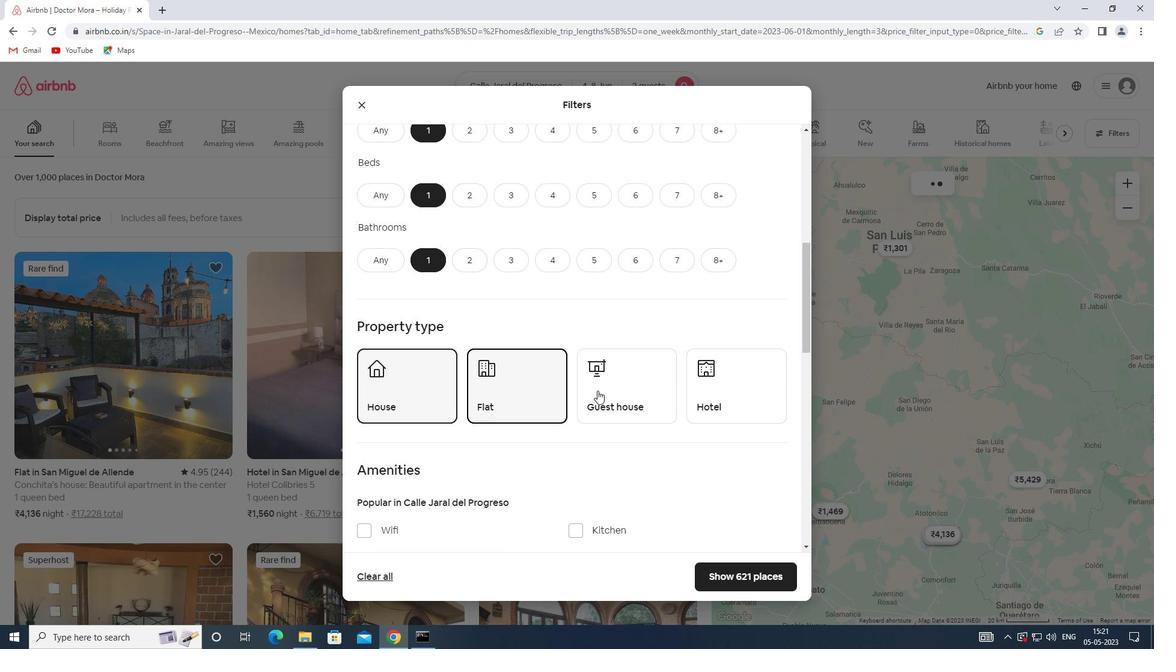 
Action: Mouse pressed left at (644, 395)
Screenshot: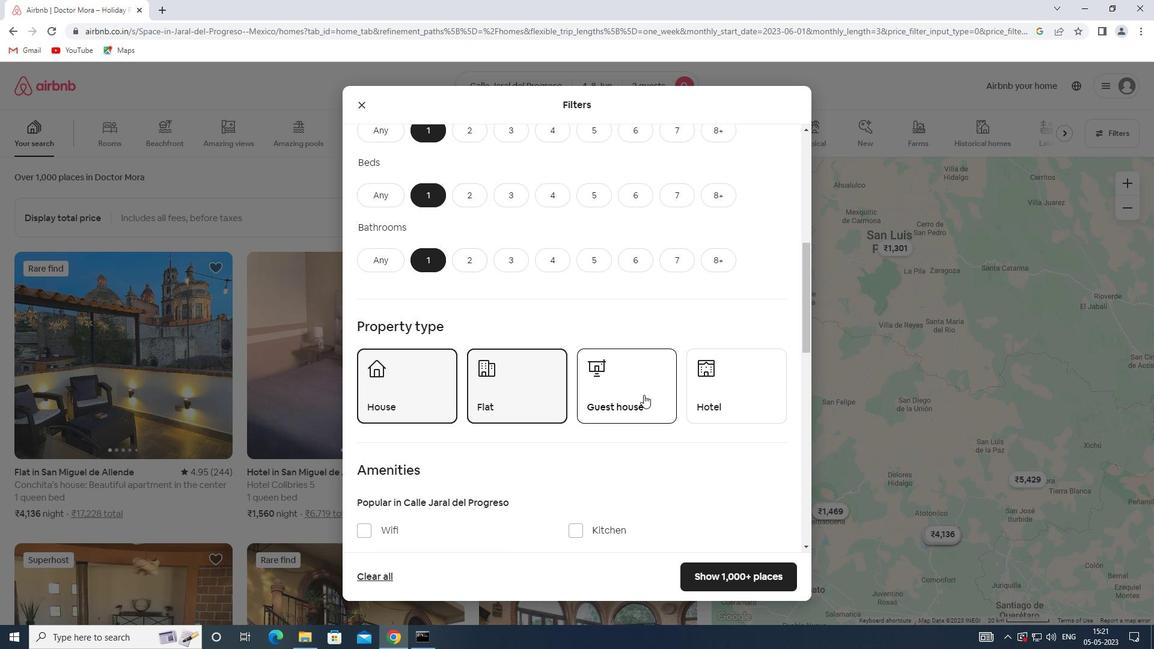 
Action: Mouse moved to (694, 395)
Screenshot: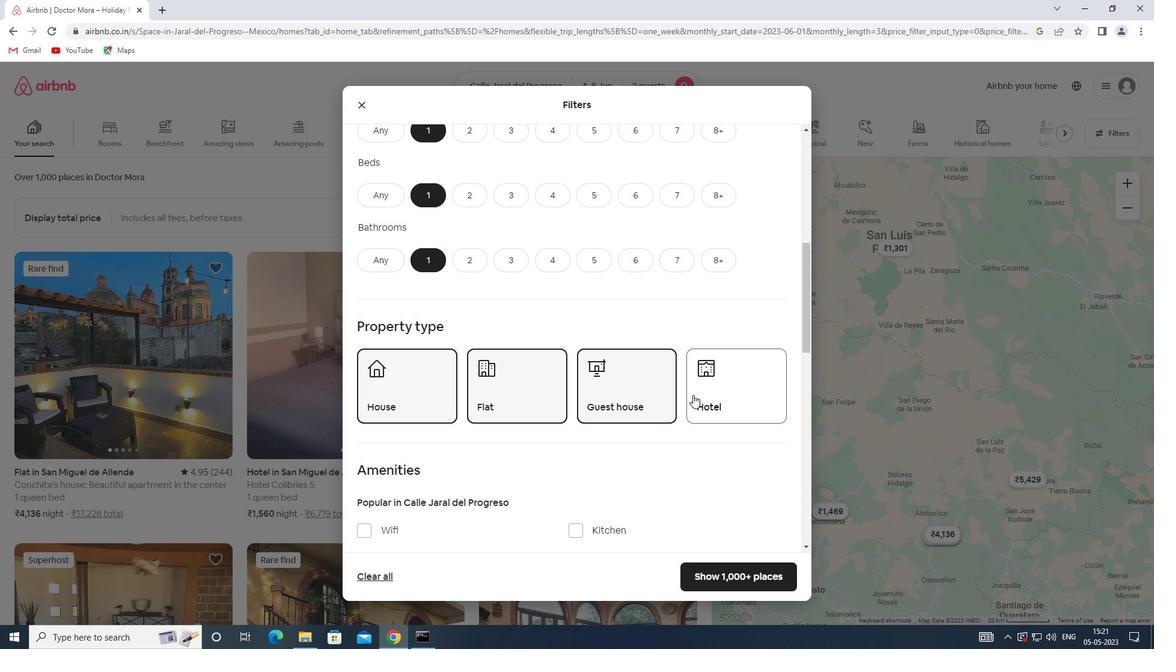
Action: Mouse pressed left at (694, 395)
Screenshot: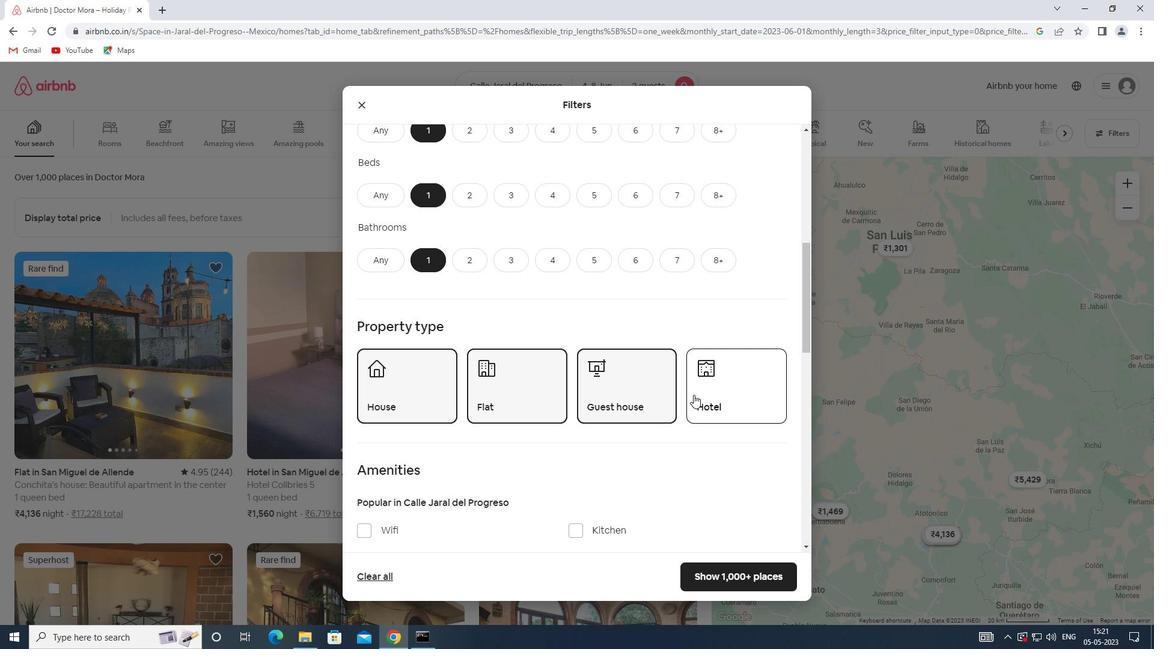 
Action: Mouse moved to (695, 378)
Screenshot: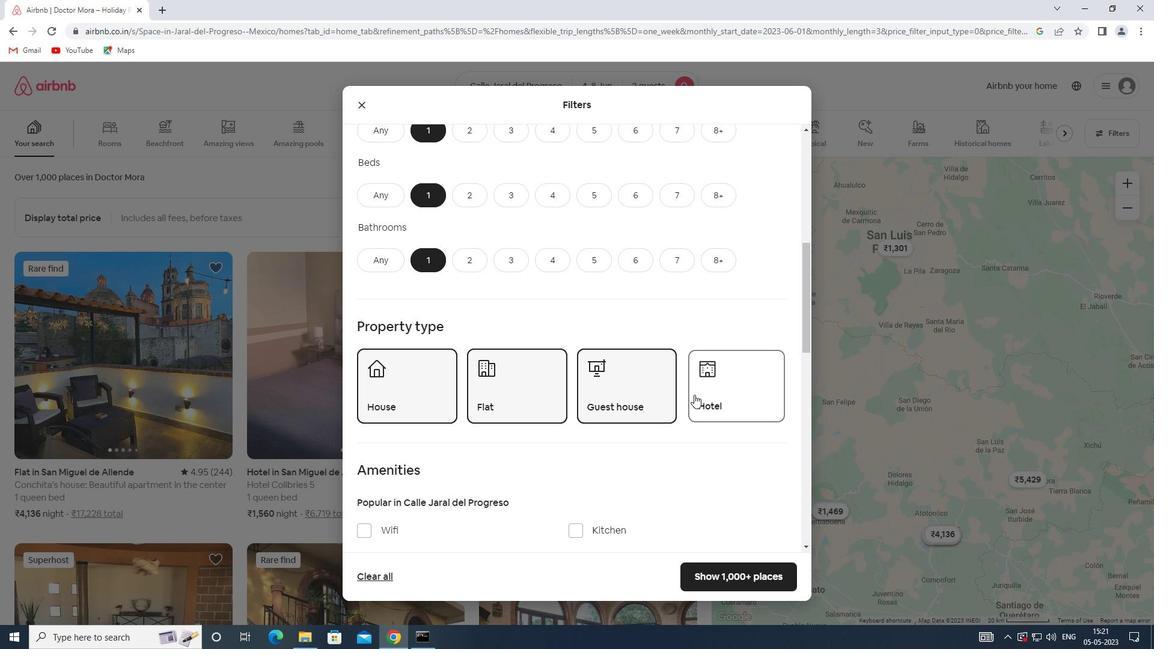 
Action: Mouse scrolled (695, 378) with delta (0, 0)
Screenshot: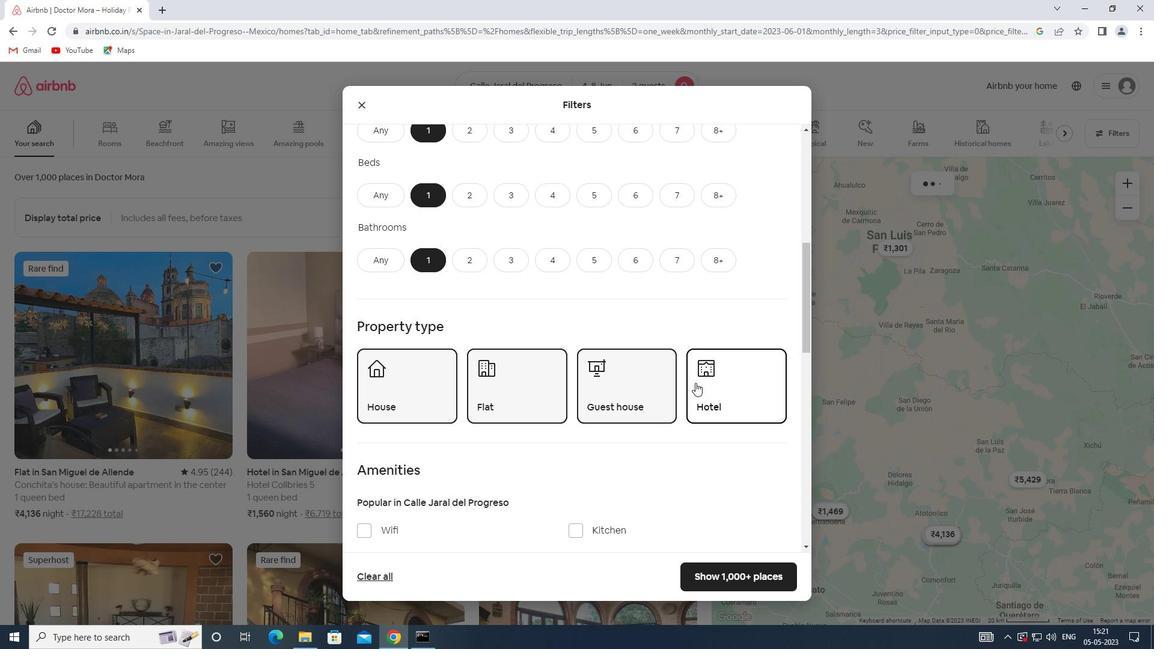 
Action: Mouse scrolled (695, 378) with delta (0, 0)
Screenshot: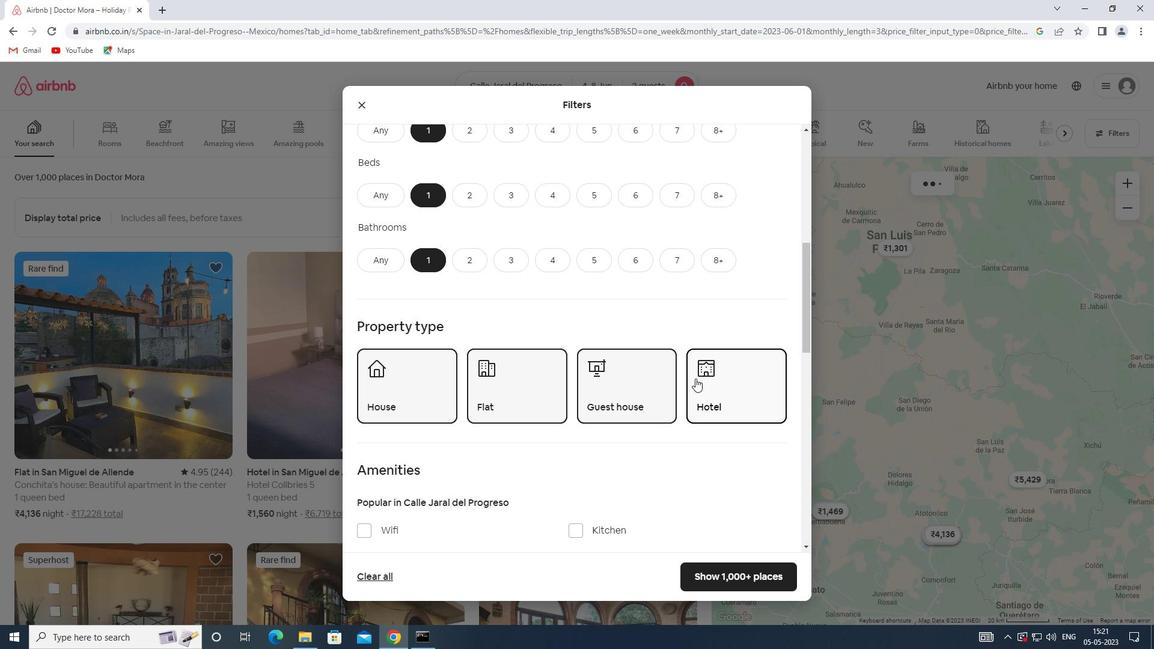 
Action: Mouse scrolled (695, 378) with delta (0, 0)
Screenshot: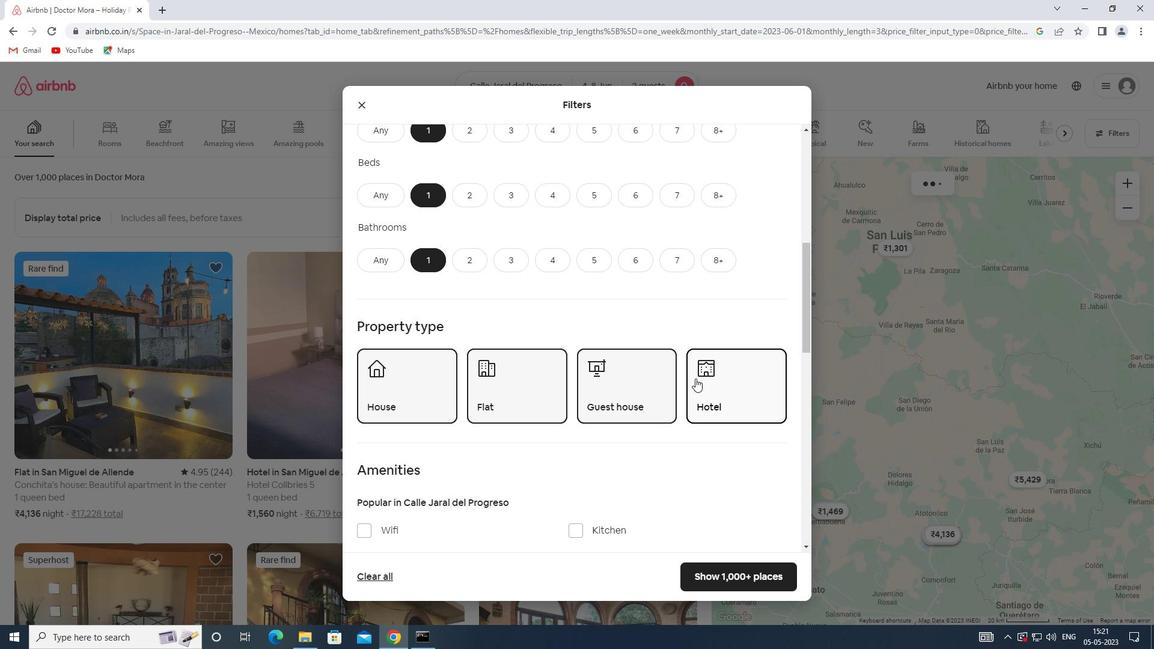 
Action: Mouse scrolled (695, 378) with delta (0, 0)
Screenshot: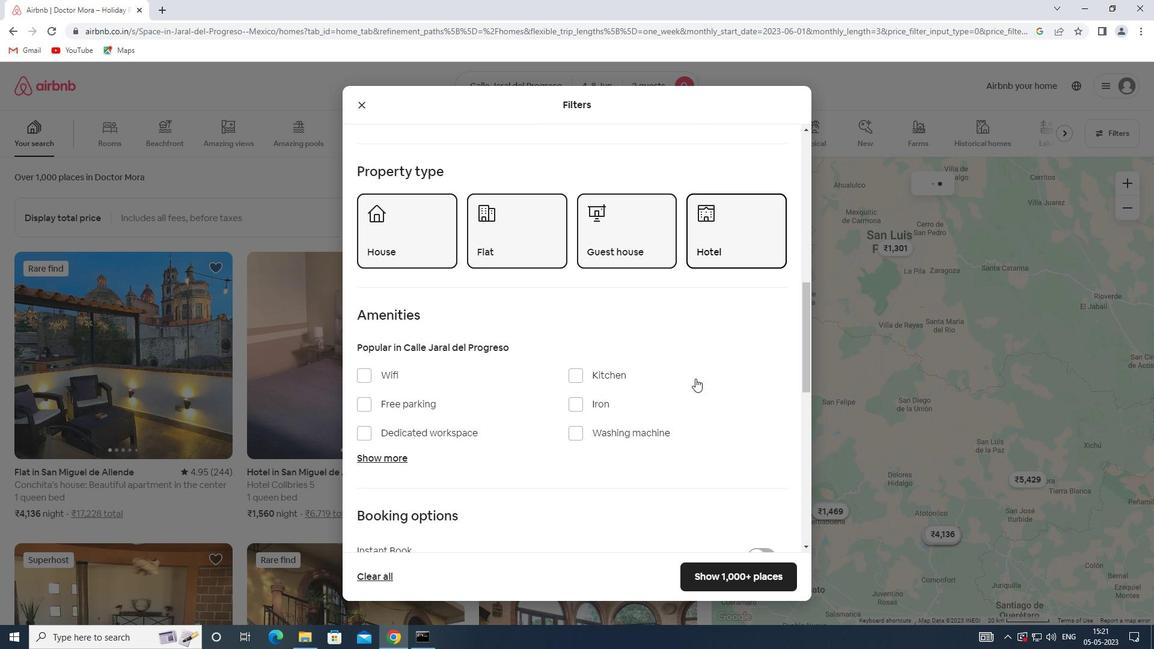 
Action: Mouse scrolled (695, 378) with delta (0, 0)
Screenshot: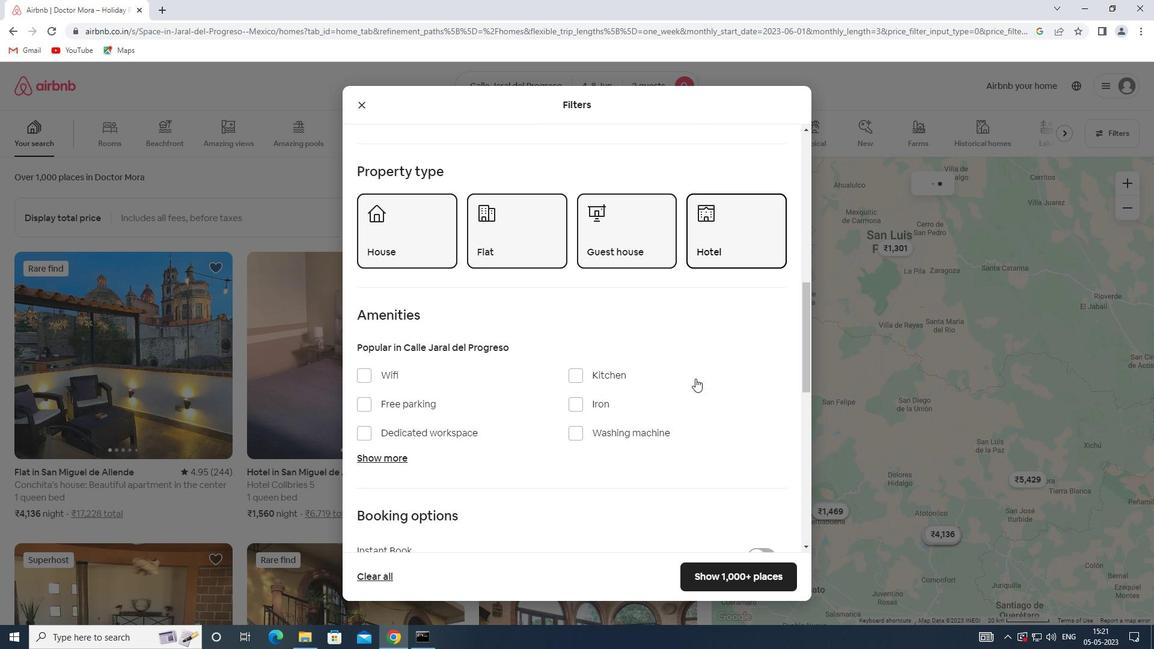 
Action: Mouse moved to (759, 449)
Screenshot: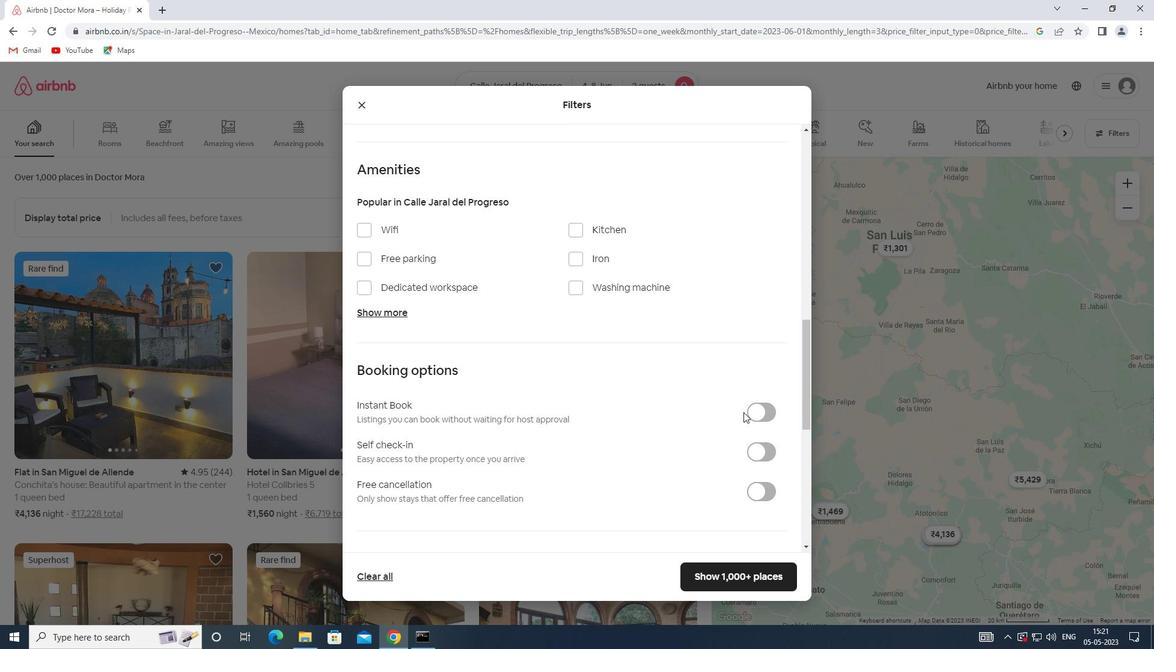 
Action: Mouse pressed left at (759, 449)
Screenshot: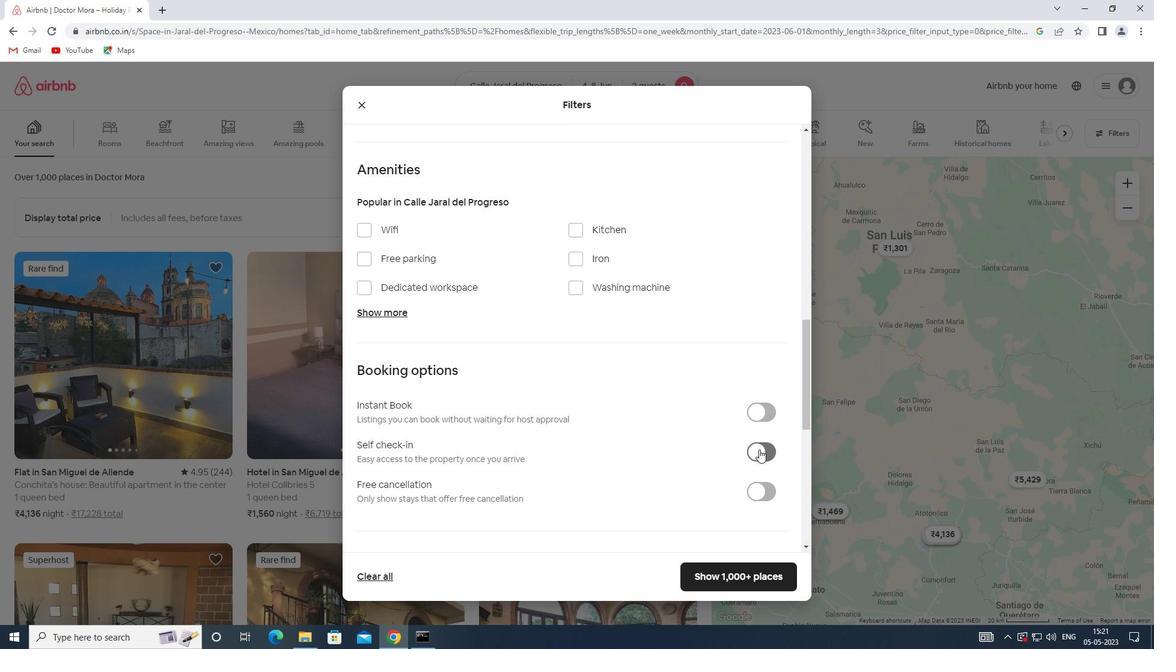 
Action: Mouse moved to (538, 387)
Screenshot: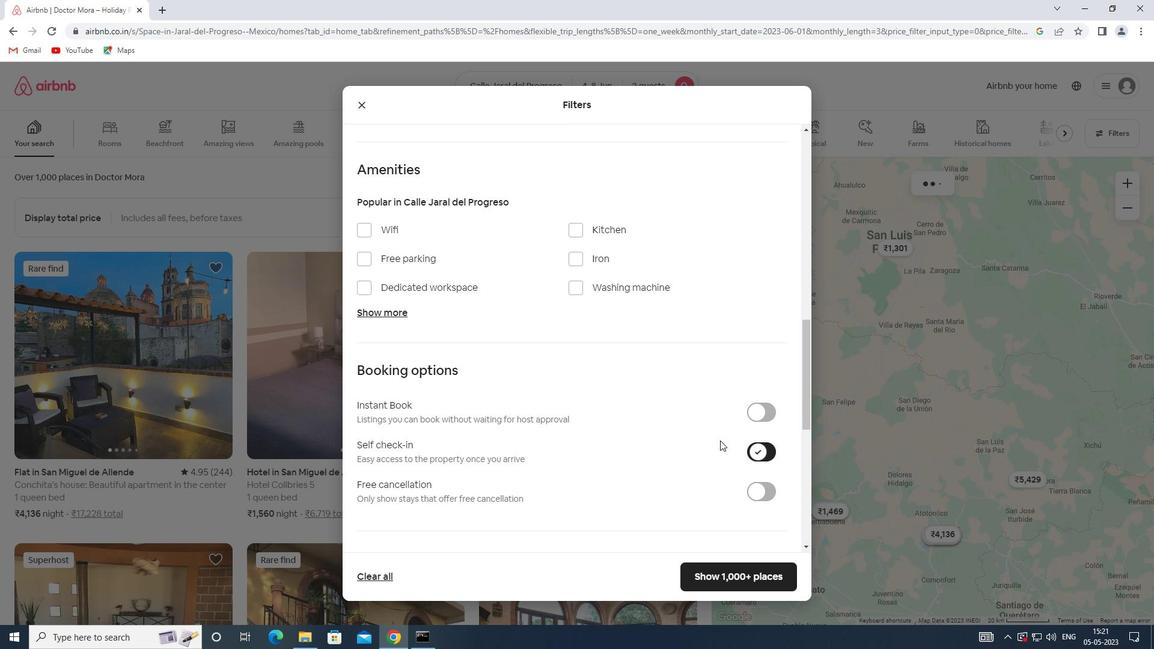 
Action: Mouse scrolled (538, 387) with delta (0, 0)
Screenshot: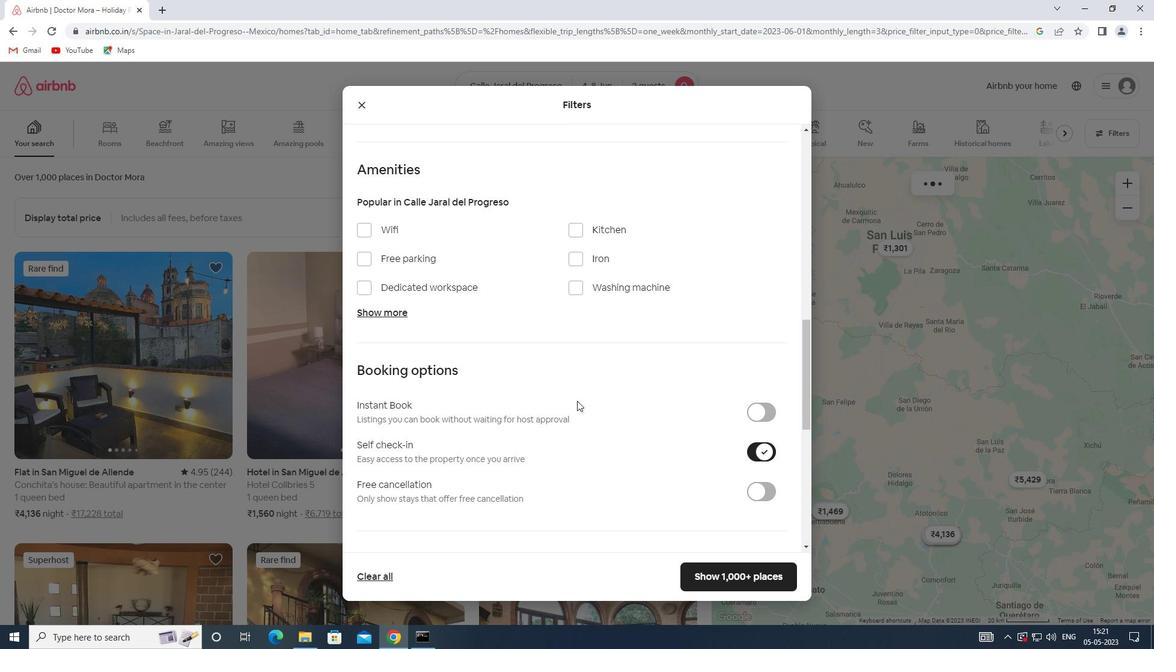 
Action: Mouse scrolled (538, 387) with delta (0, 0)
Screenshot: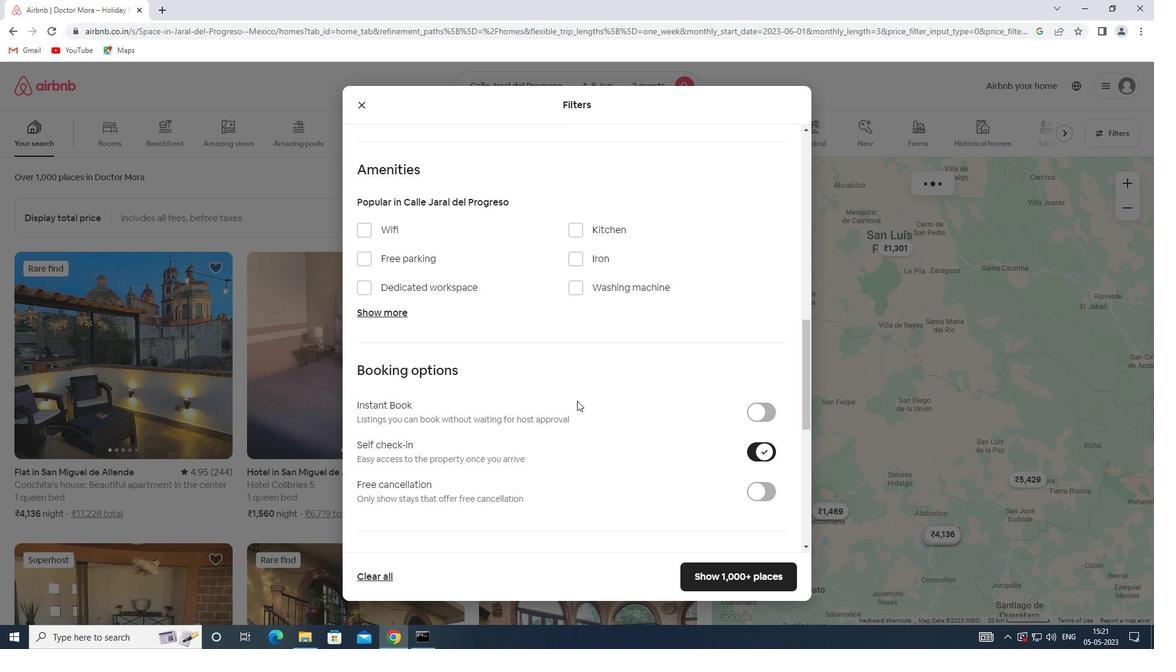 
Action: Mouse scrolled (538, 387) with delta (0, 0)
Screenshot: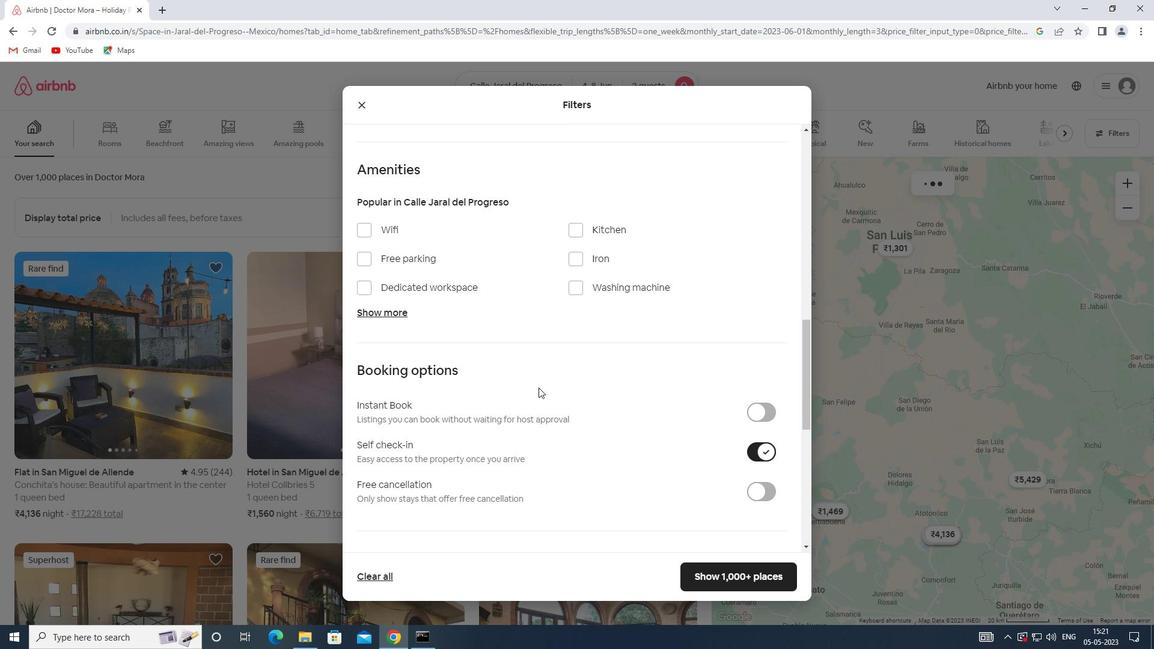 
Action: Mouse scrolled (538, 387) with delta (0, 0)
Screenshot: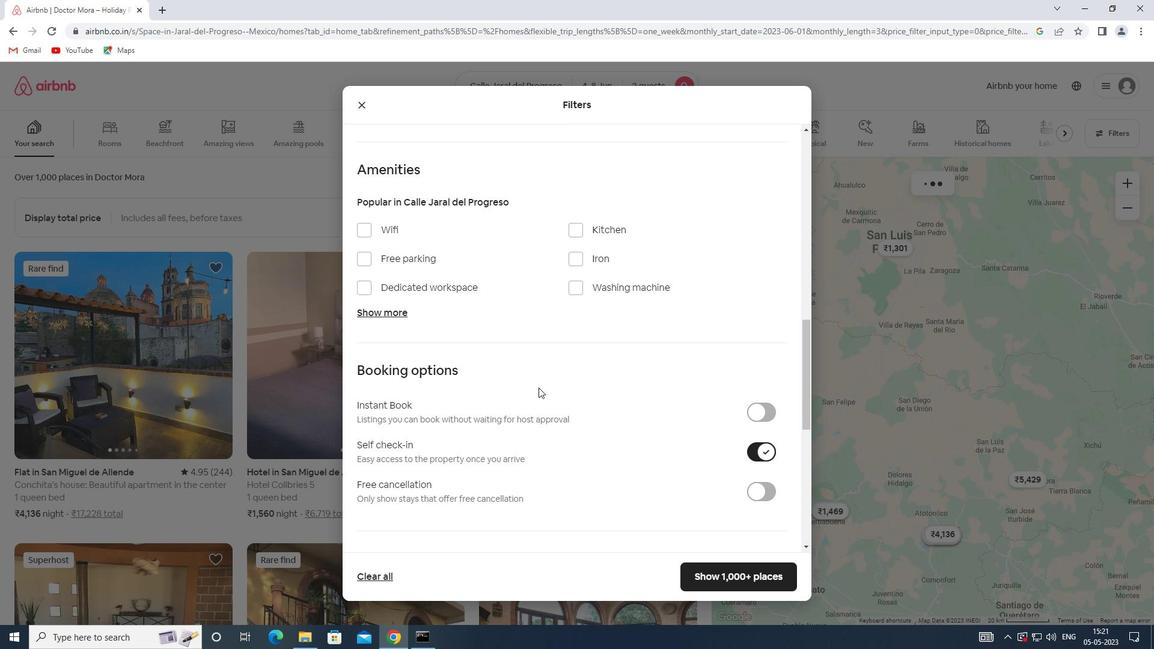 
Action: Mouse scrolled (538, 387) with delta (0, 0)
Screenshot: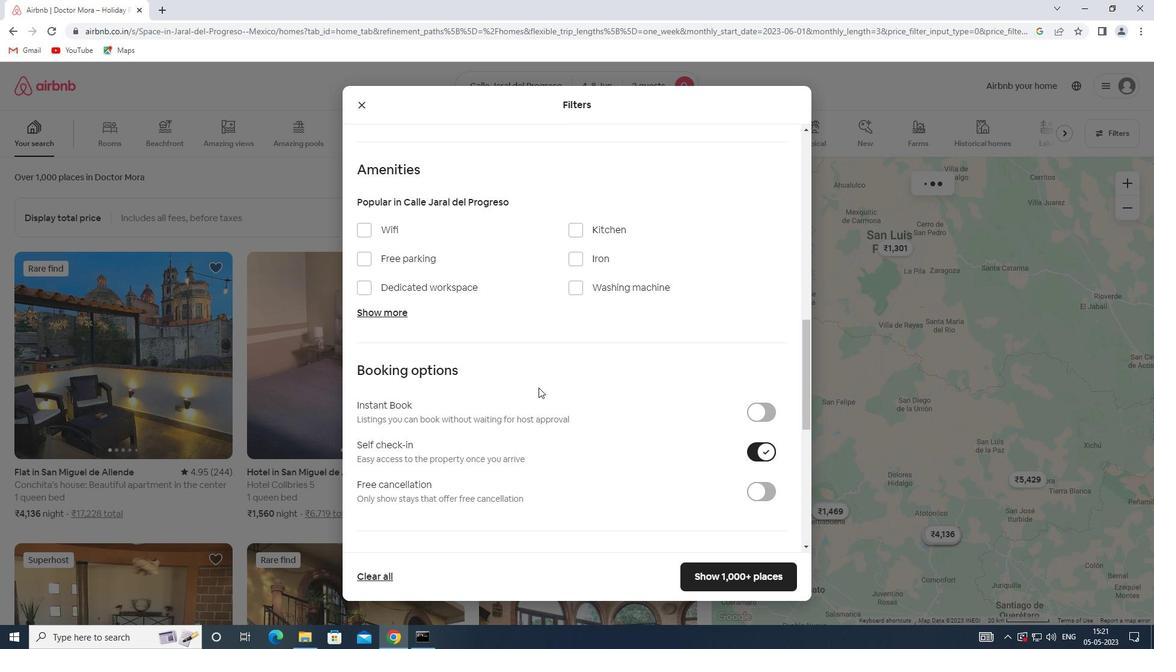 
Action: Mouse scrolled (538, 387) with delta (0, 0)
Screenshot: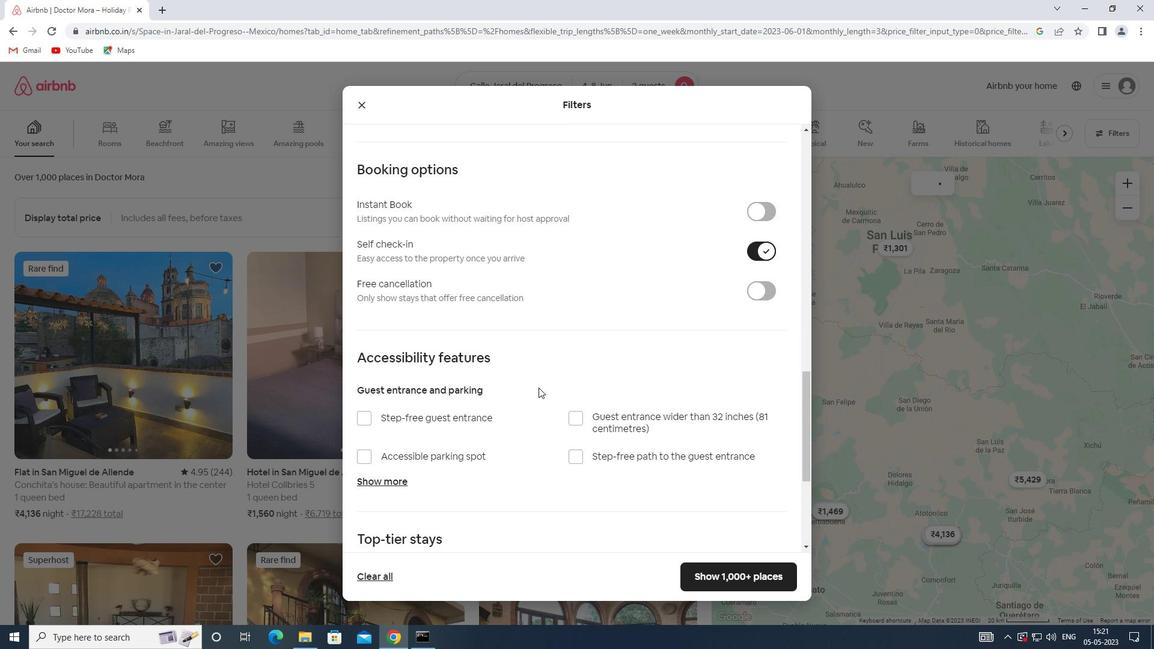 
Action: Mouse scrolled (538, 387) with delta (0, 0)
Screenshot: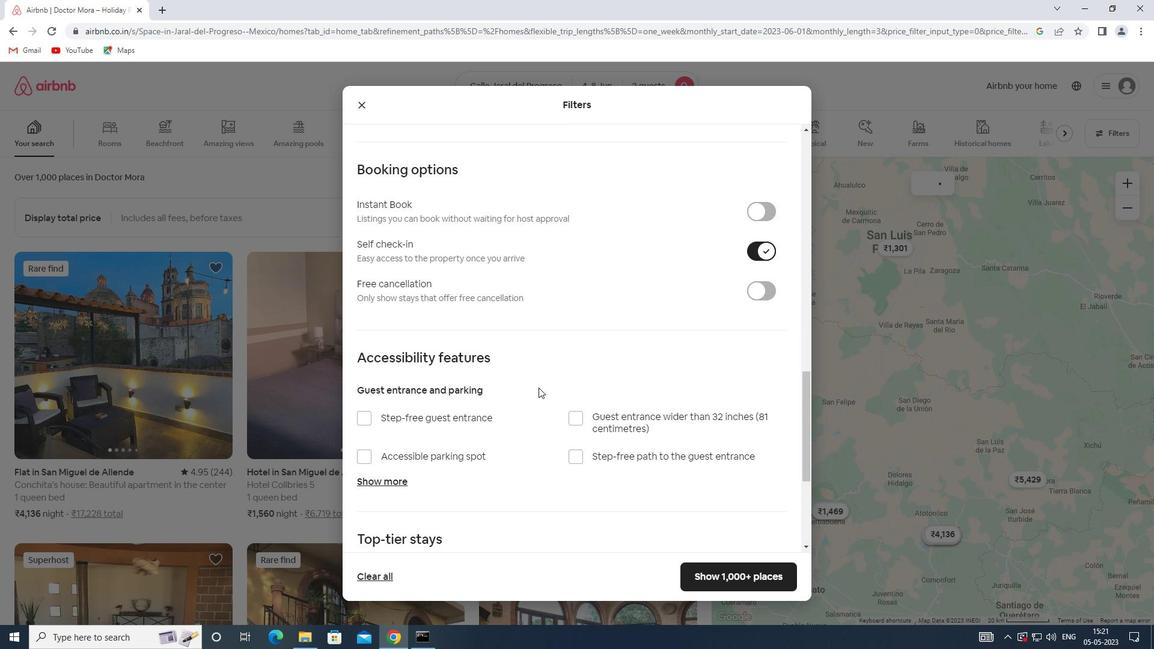 
Action: Mouse scrolled (538, 387) with delta (0, 0)
Screenshot: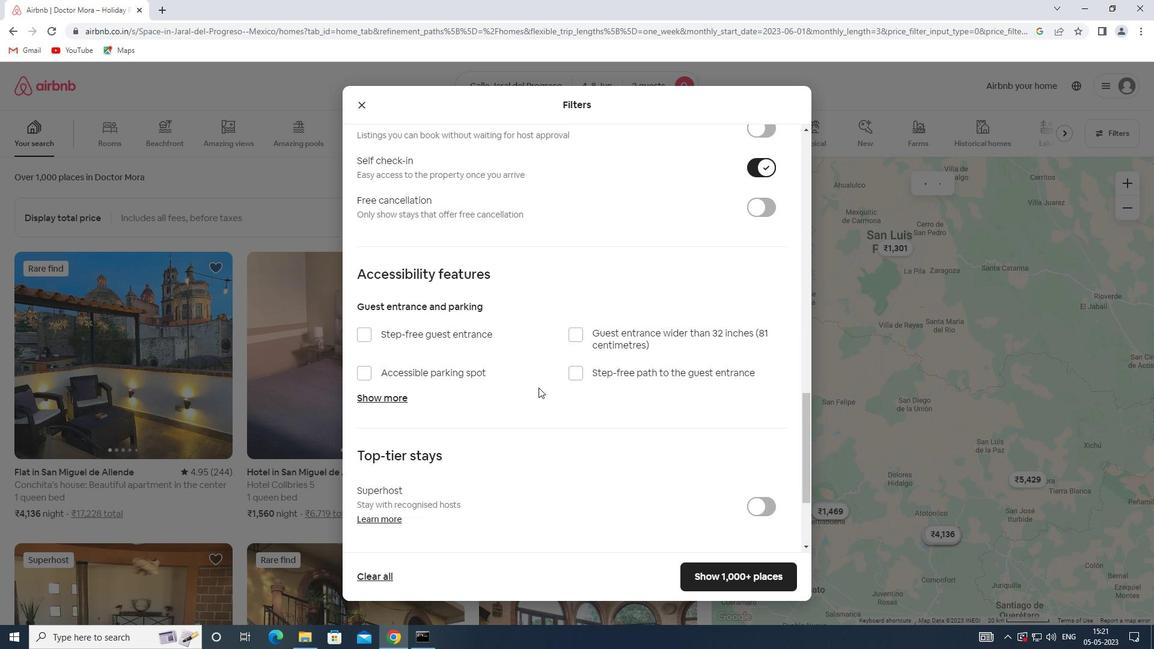 
Action: Mouse scrolled (538, 387) with delta (0, 0)
Screenshot: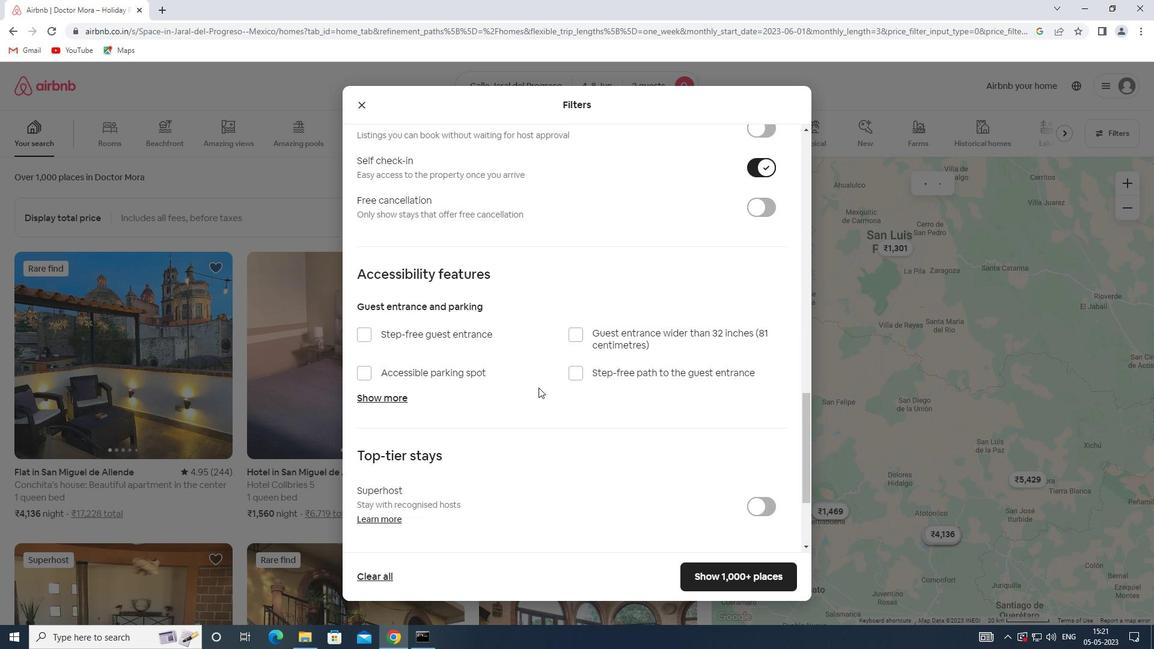 
Action: Mouse moved to (392, 469)
Screenshot: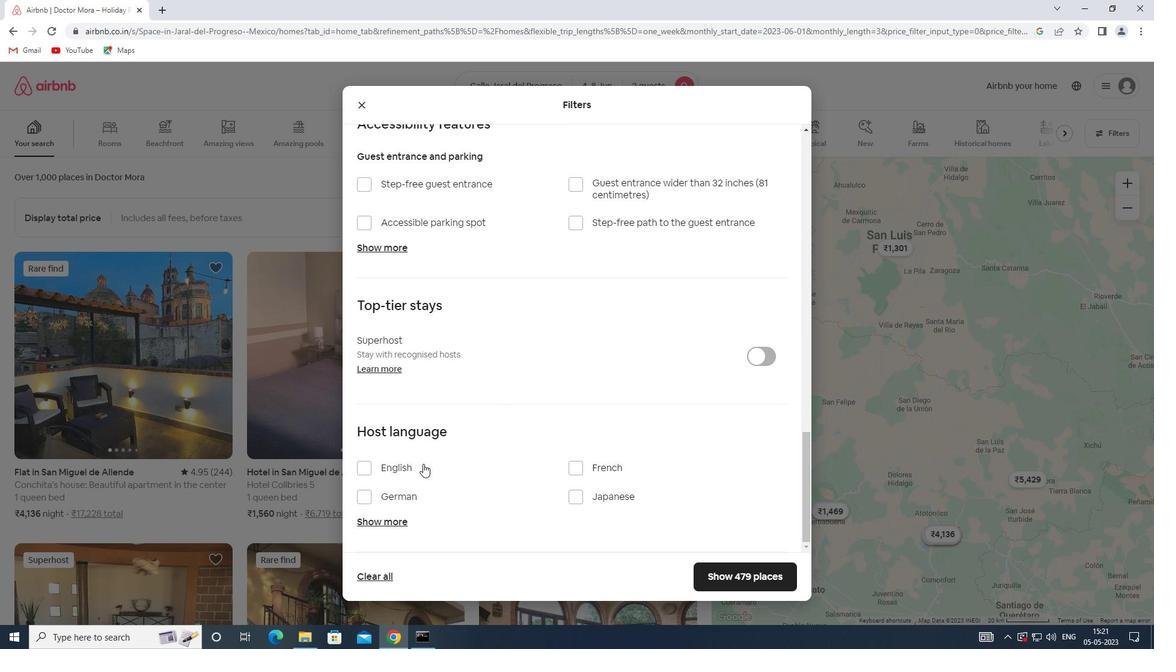 
Action: Mouse pressed left at (392, 469)
Screenshot: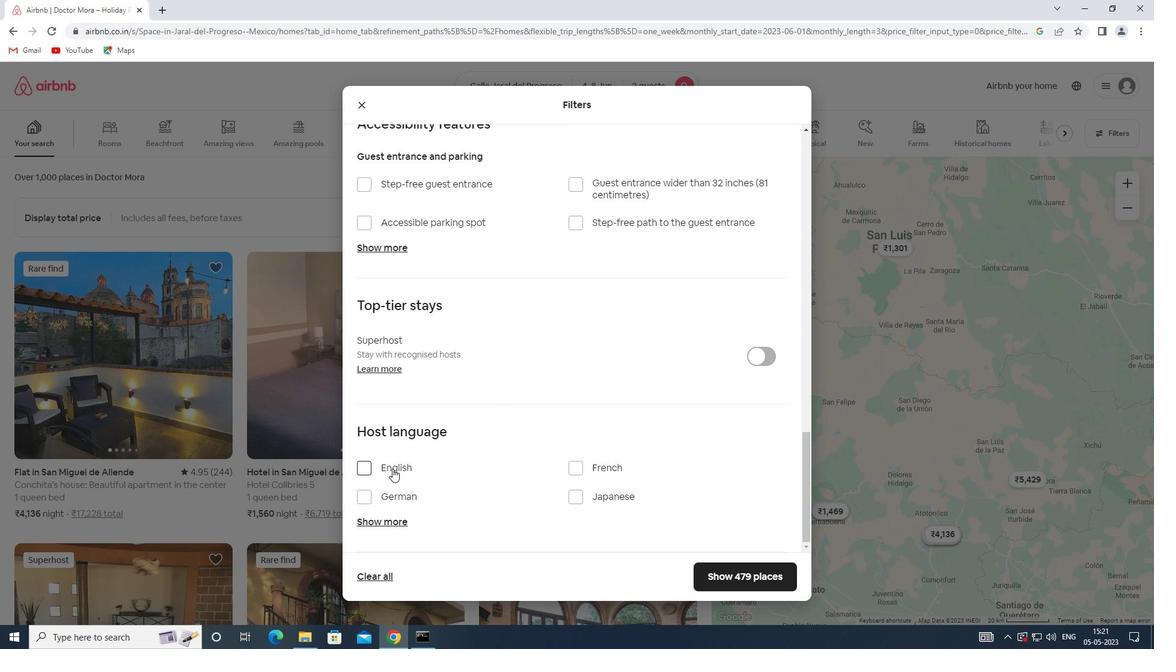 
Action: Mouse moved to (714, 579)
Screenshot: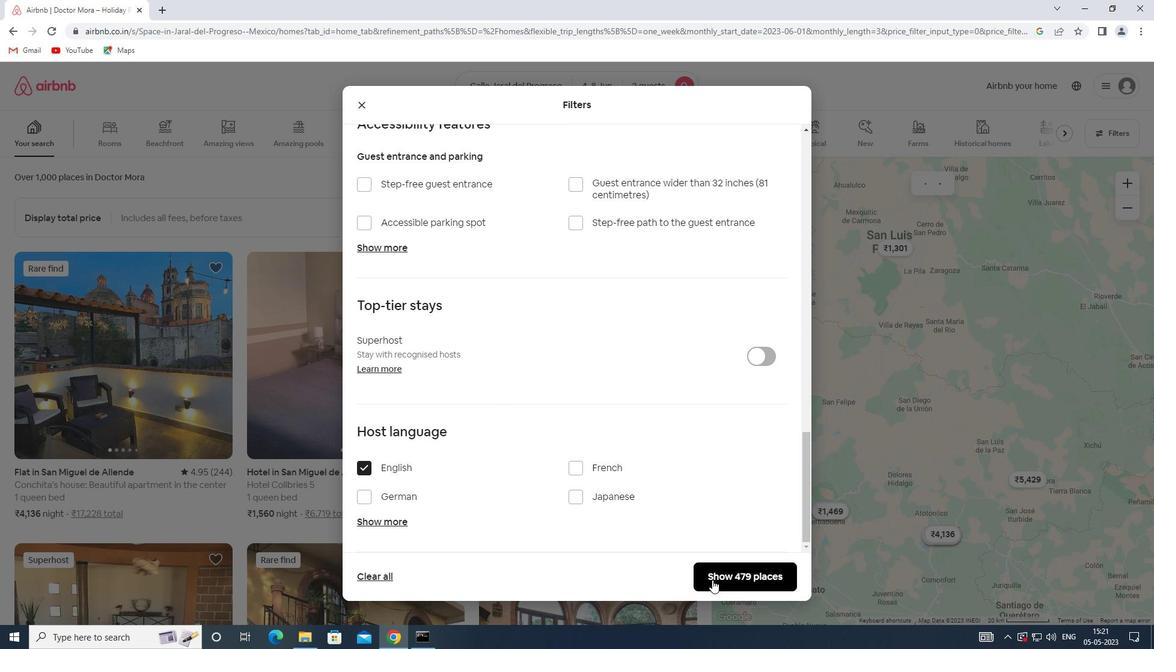 
Action: Mouse pressed left at (714, 579)
Screenshot: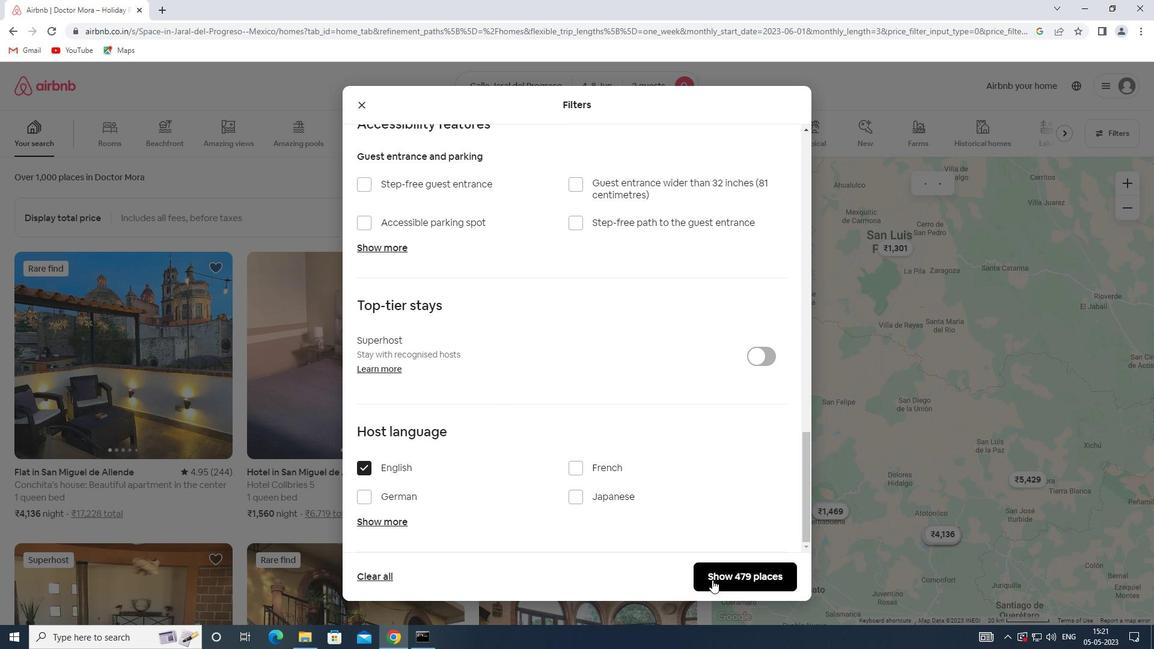 
Action: Mouse moved to (686, 583)
Screenshot: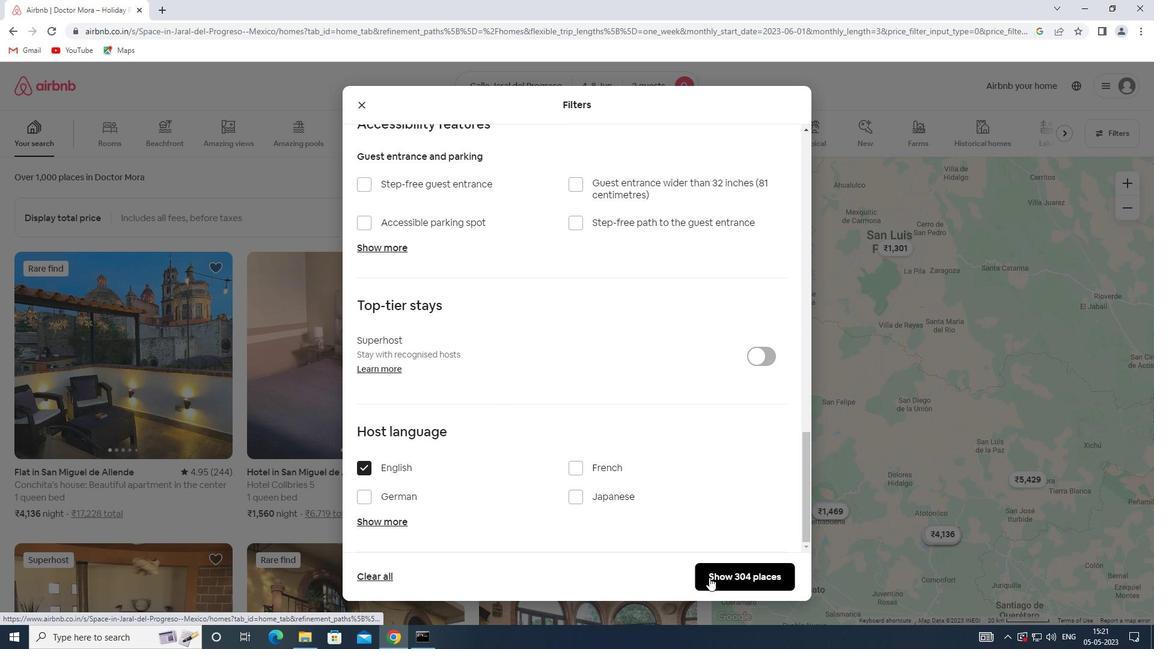 
